 Task: Add an event with the title Third Lunch and Learn: Effective Time and Priority Management Techniques, date '2024/05/18', time 8:30 AM to 10:30 AMand add a description: Throughout the workshop, participants will engage in a series of activities, exercises, and practice sessions that focus on refining their presentation skills. These activities are designed to provide hands-on experience and valuable feedback to help participants improve their delivery style and create compelling presentations., put the event into Orange category, logged in from the account softage.8@softage.netand send the event invitation to softage.7@softage.net and softage.9@softage.net. Set a reminder for the event 12 hour before
Action: Mouse moved to (122, 174)
Screenshot: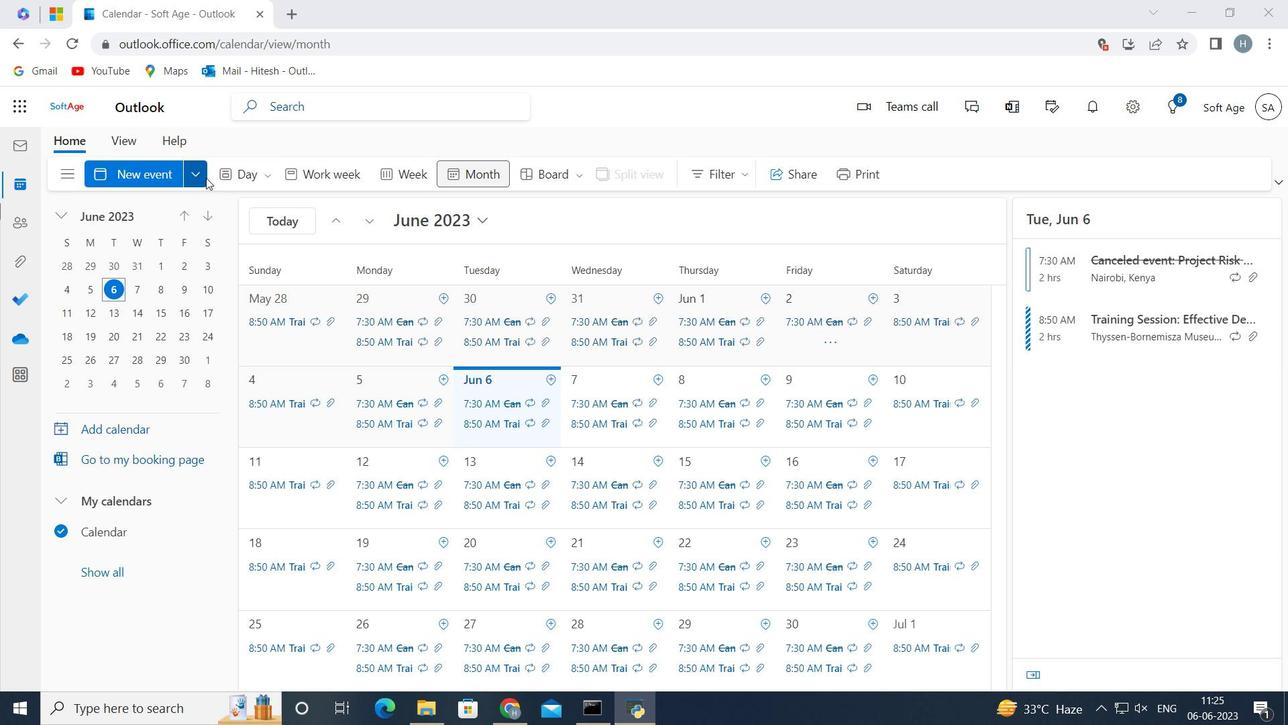 
Action: Mouse pressed left at (122, 174)
Screenshot: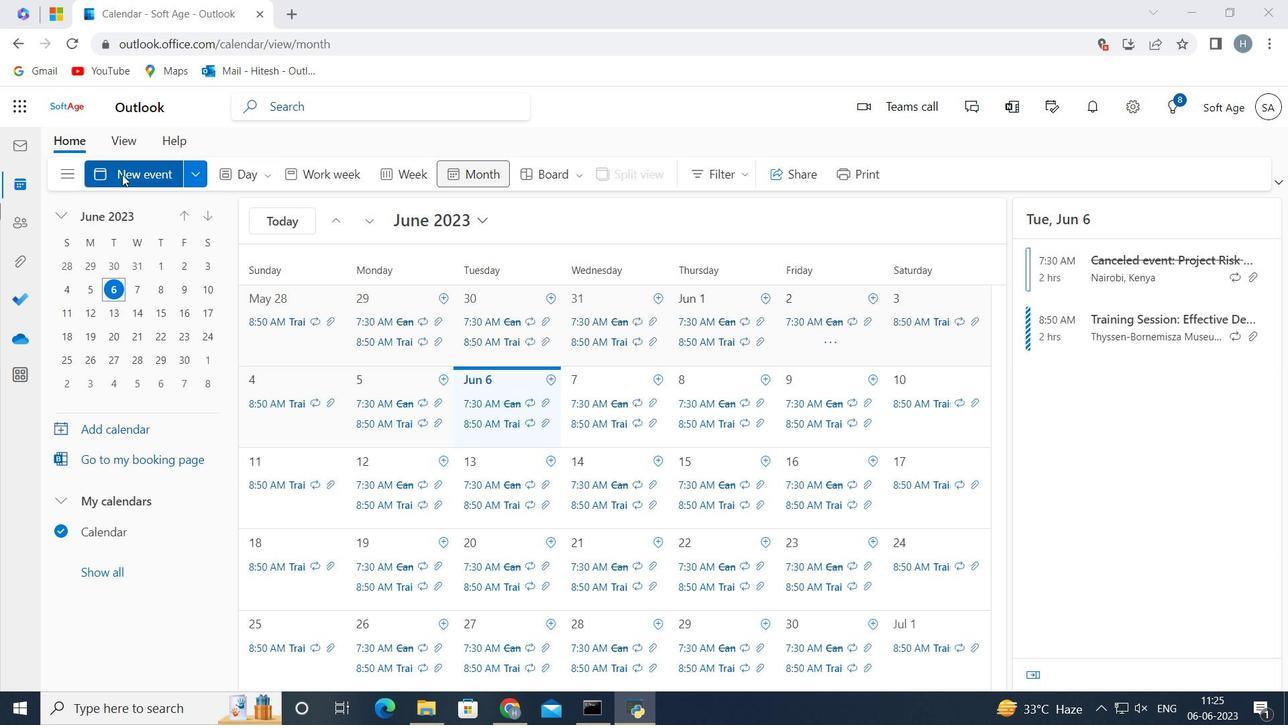 
Action: Mouse moved to (480, 280)
Screenshot: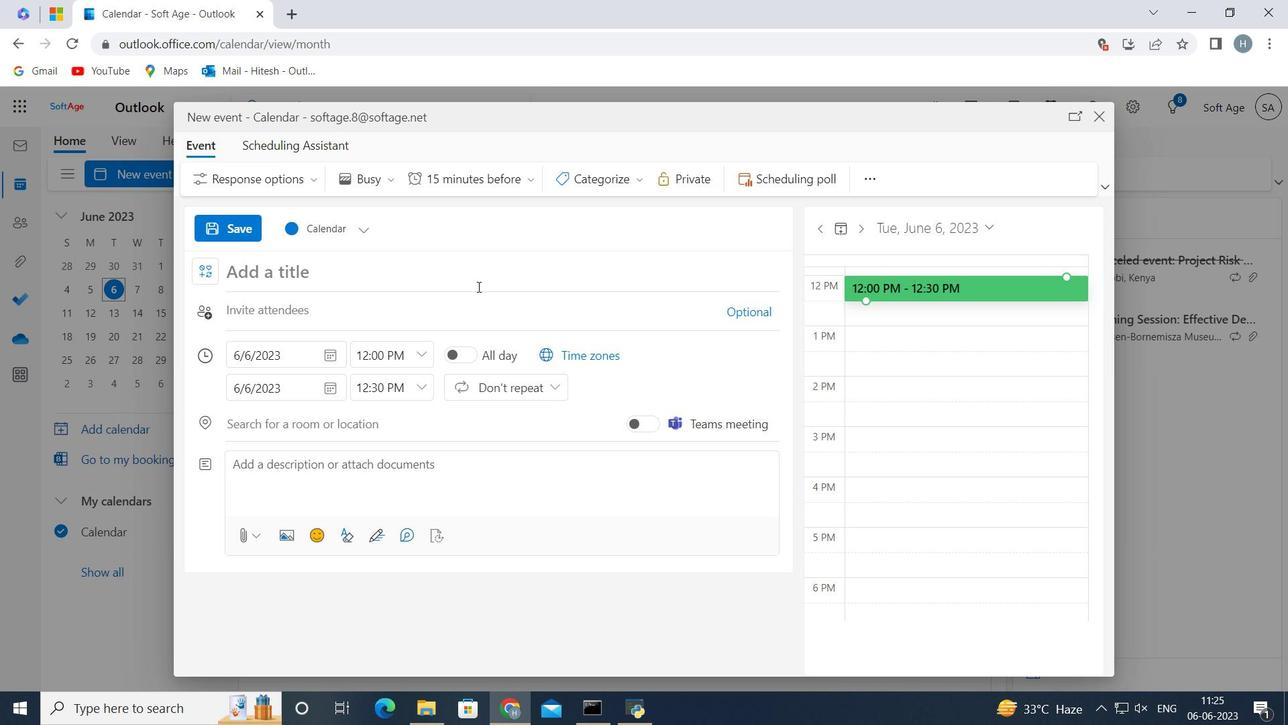 
Action: Mouse pressed left at (480, 280)
Screenshot: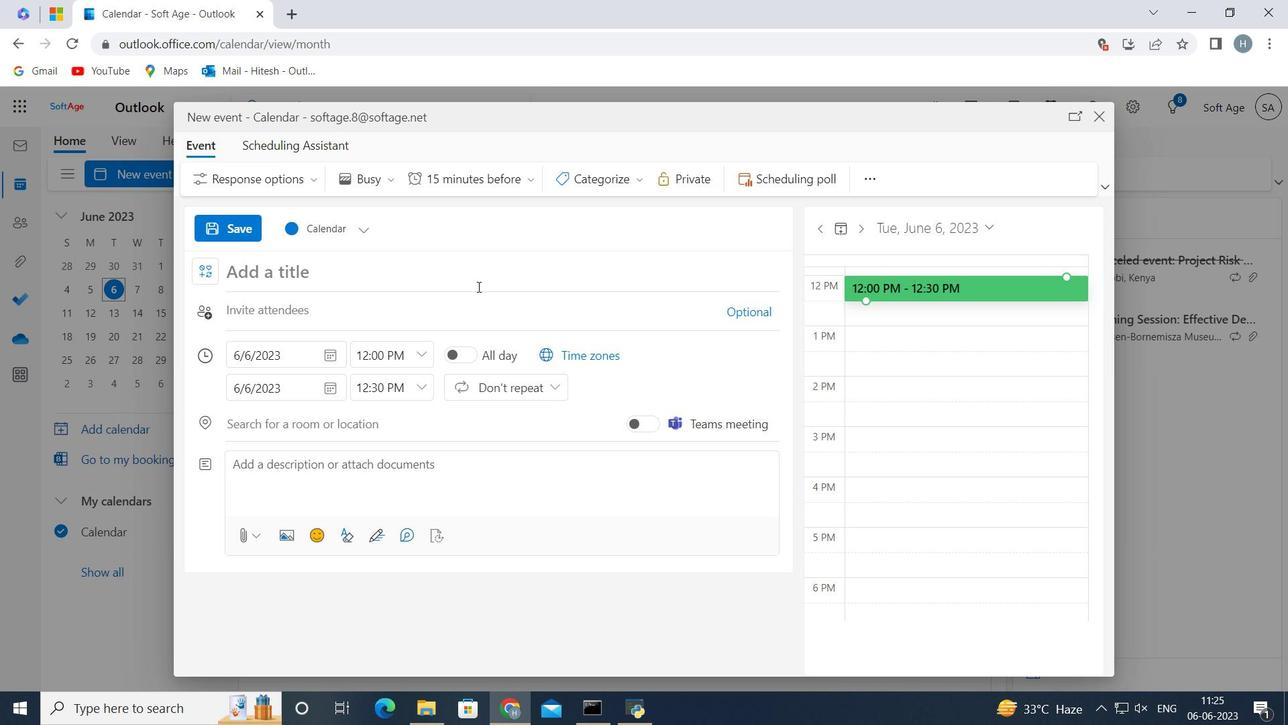 
Action: Key pressed <Key.shift>Third<Key.space><Key.shift>Lunch<Key.space>and<Key.space><Key.shift>Learn<Key.shift_r>:<Key.shift>Effective<Key.space><Key.shift>time<Key.backspace><Key.backspace><Key.backspace><Key.backspace><Key.shift><Key.shift>Time<Key.space>and<Key.space><Key.shift>Priority<Key.space><Key.shift>Managements<Key.backspace><Key.space><Key.space><Key.shift>Techniques<Key.space>
Screenshot: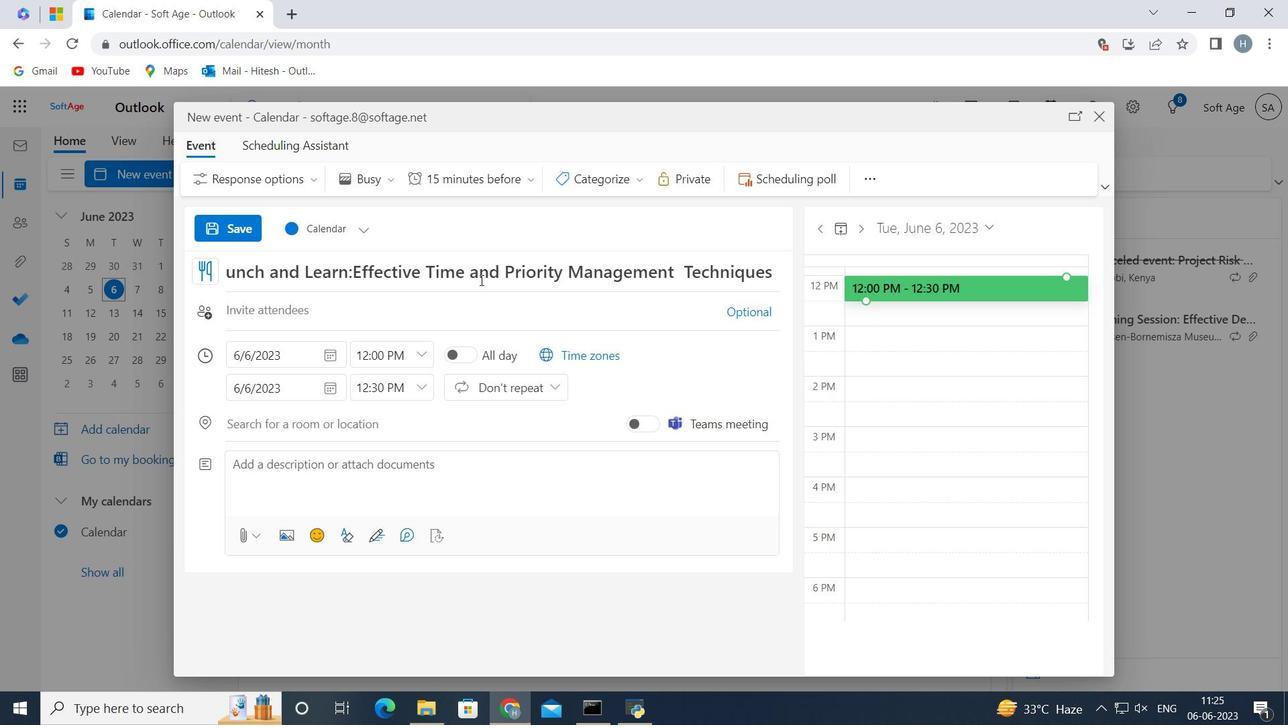 
Action: Mouse moved to (327, 350)
Screenshot: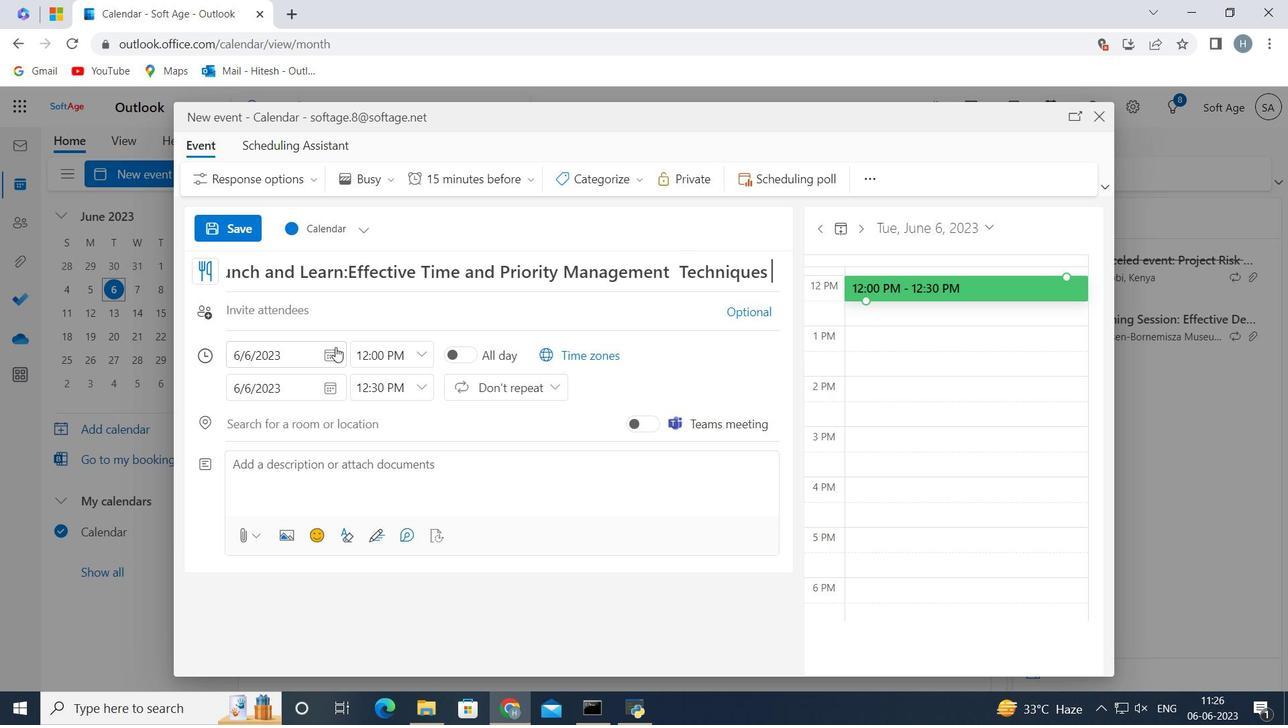 
Action: Mouse pressed left at (327, 350)
Screenshot: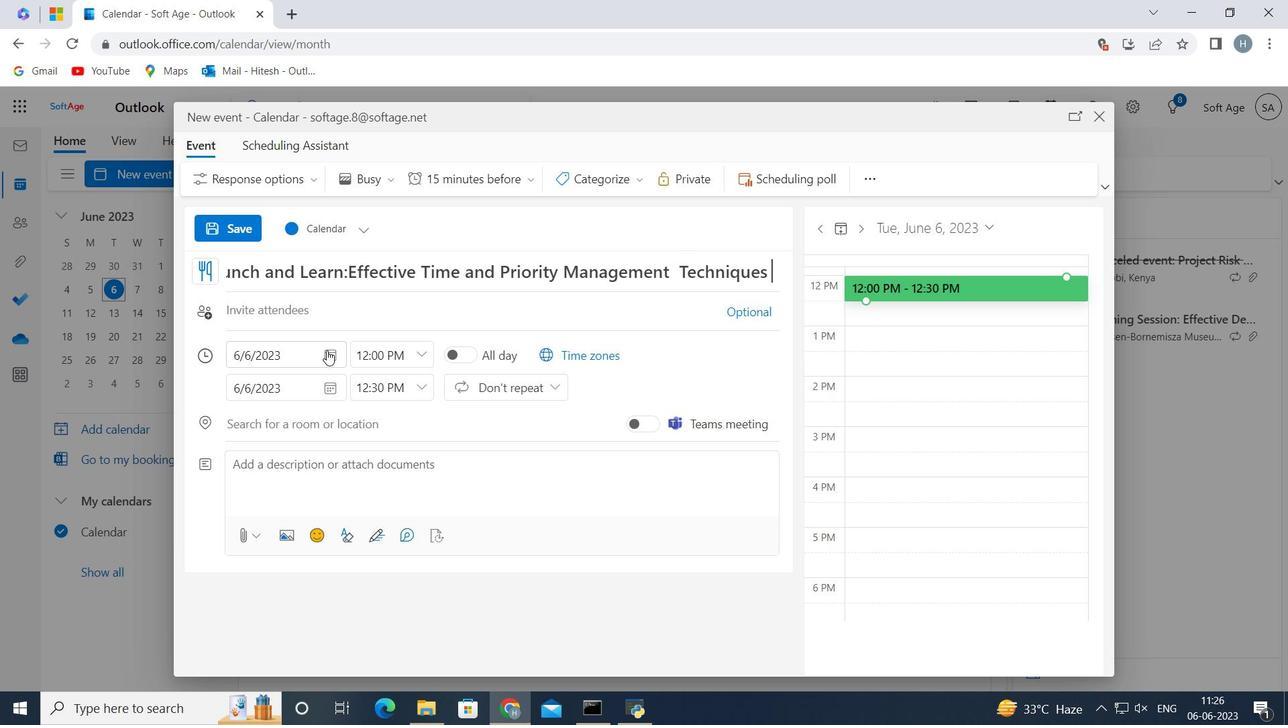 
Action: Mouse moved to (290, 387)
Screenshot: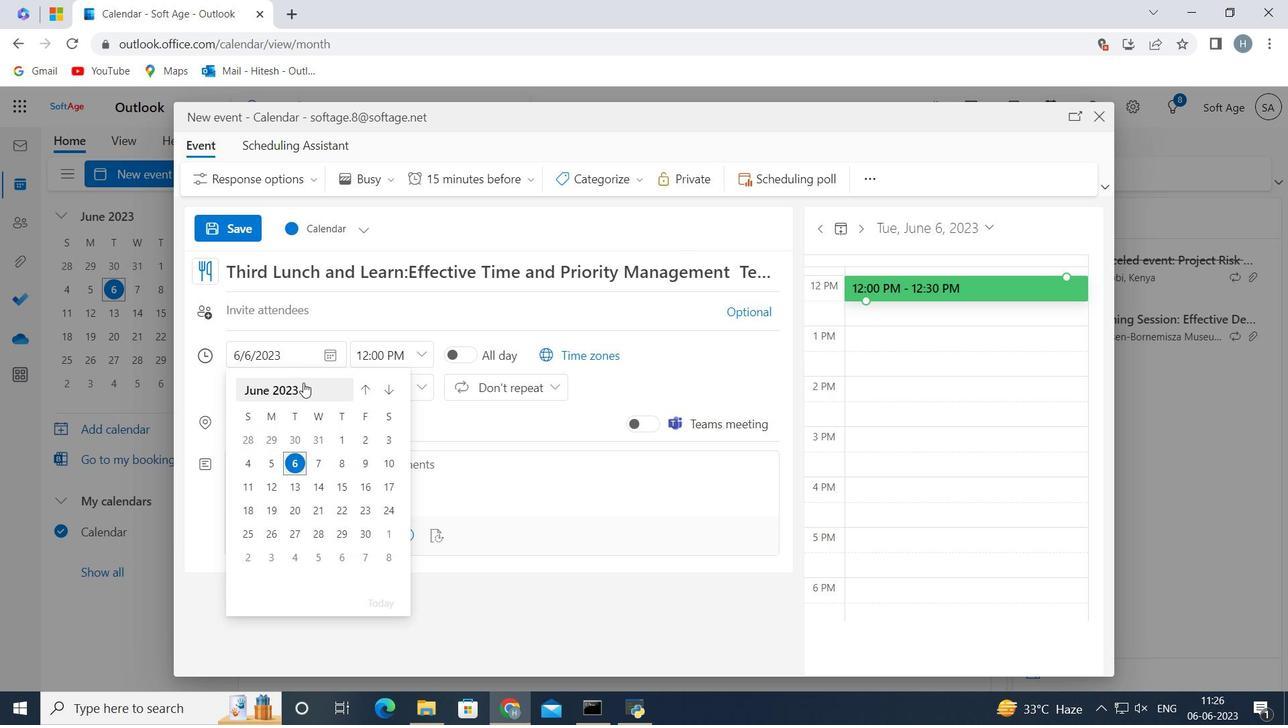 
Action: Mouse pressed left at (290, 387)
Screenshot: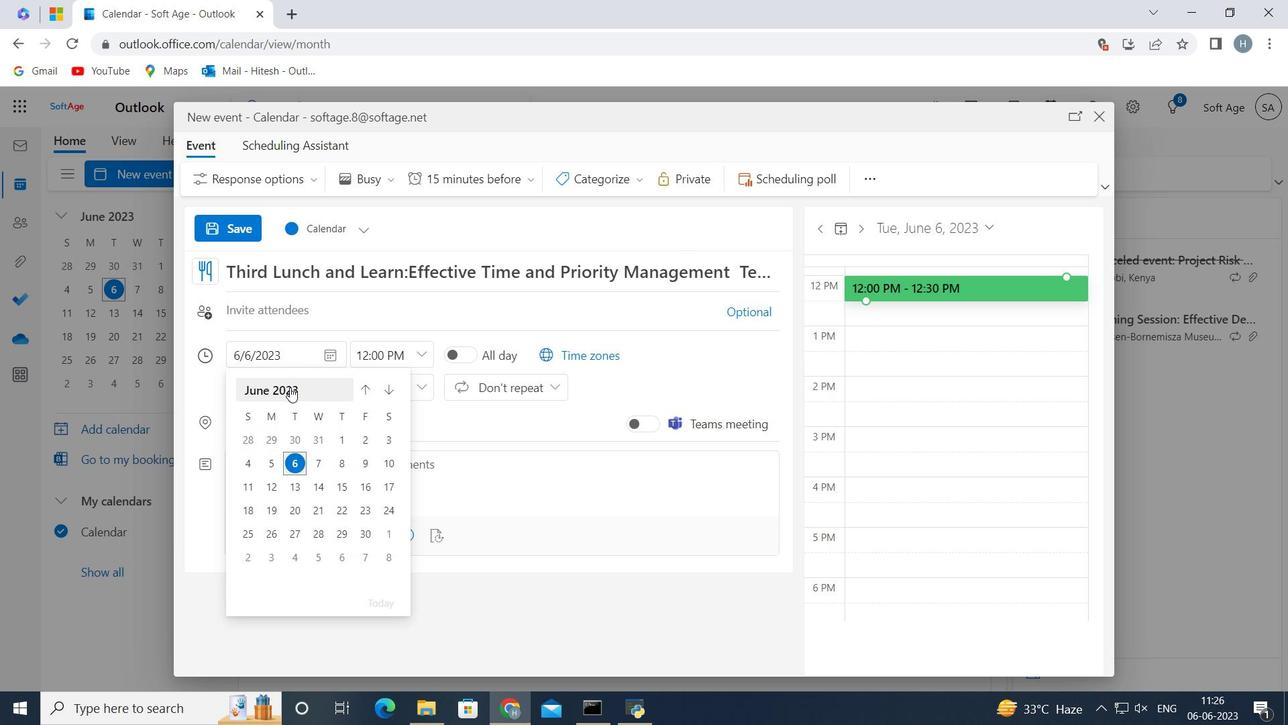
Action: Mouse pressed left at (290, 387)
Screenshot: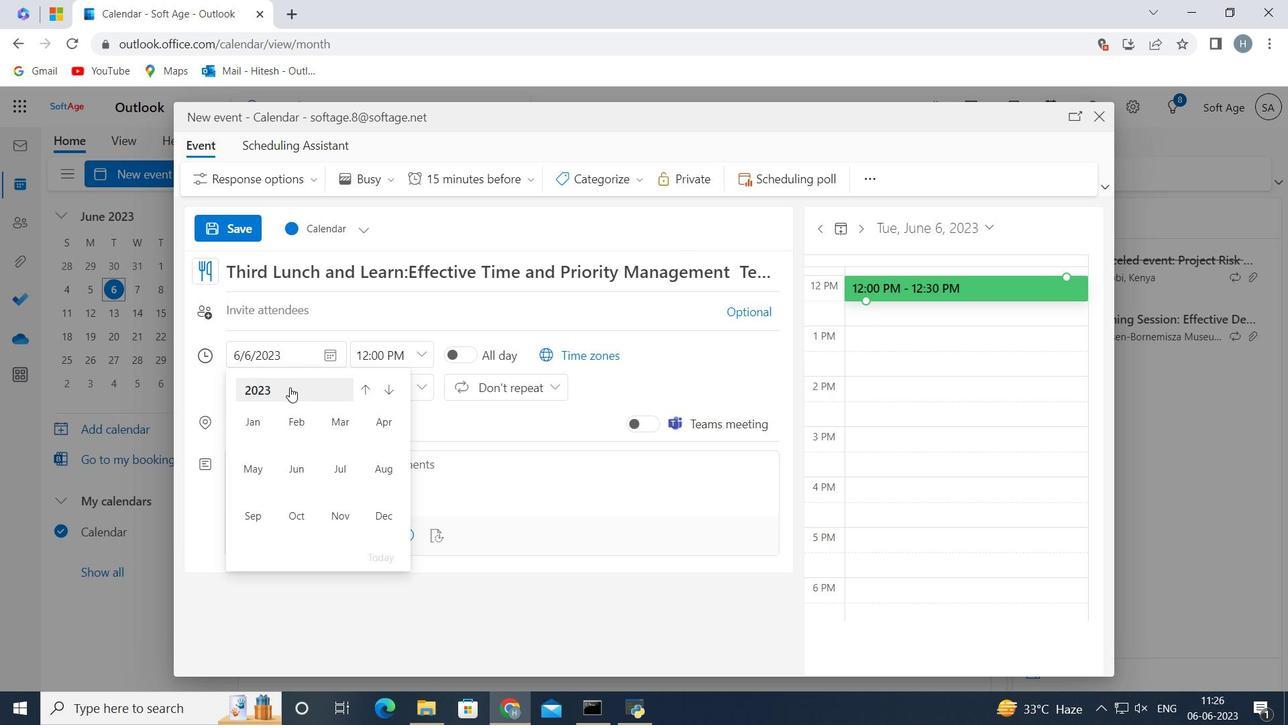 
Action: Mouse moved to (257, 461)
Screenshot: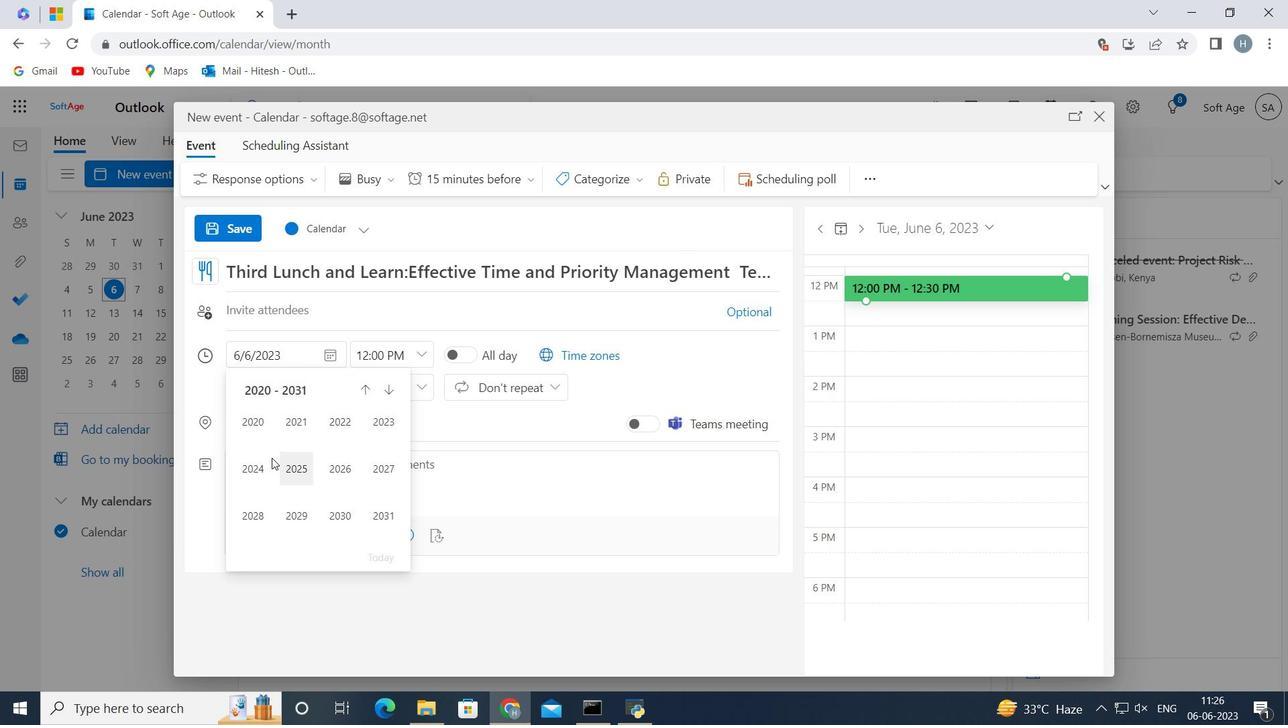 
Action: Mouse pressed left at (257, 461)
Screenshot: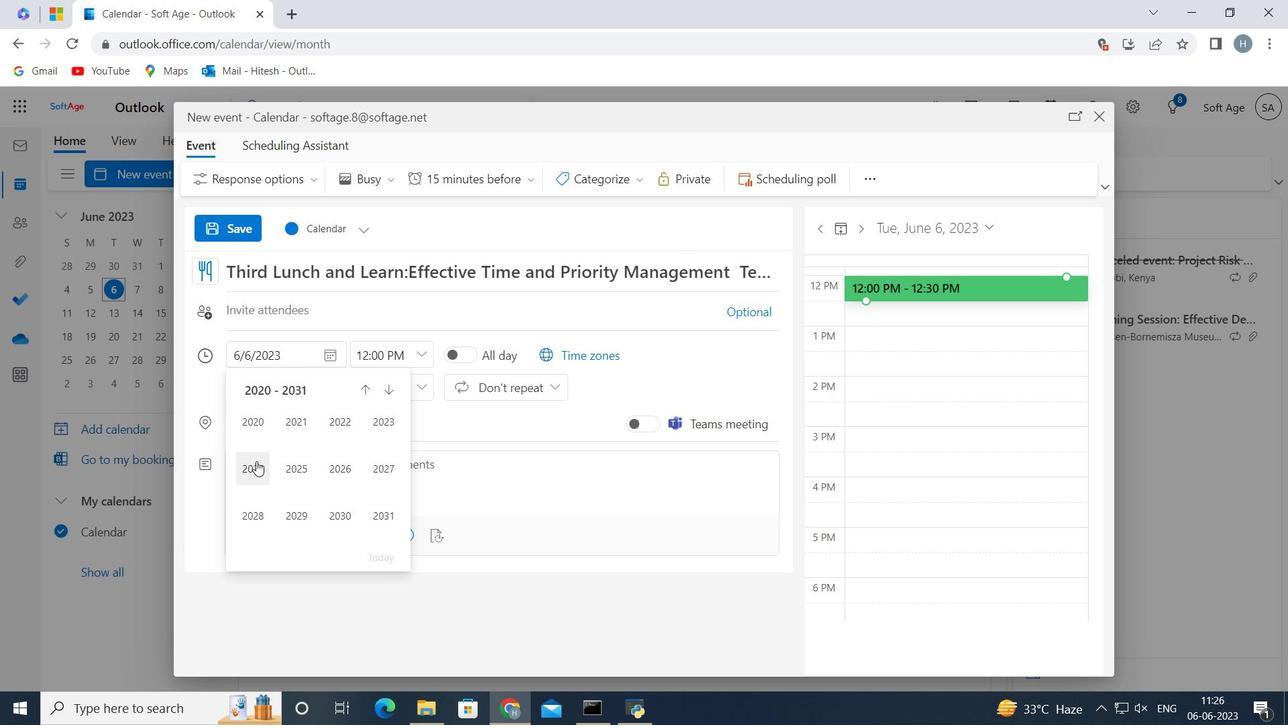 
Action: Mouse moved to (249, 469)
Screenshot: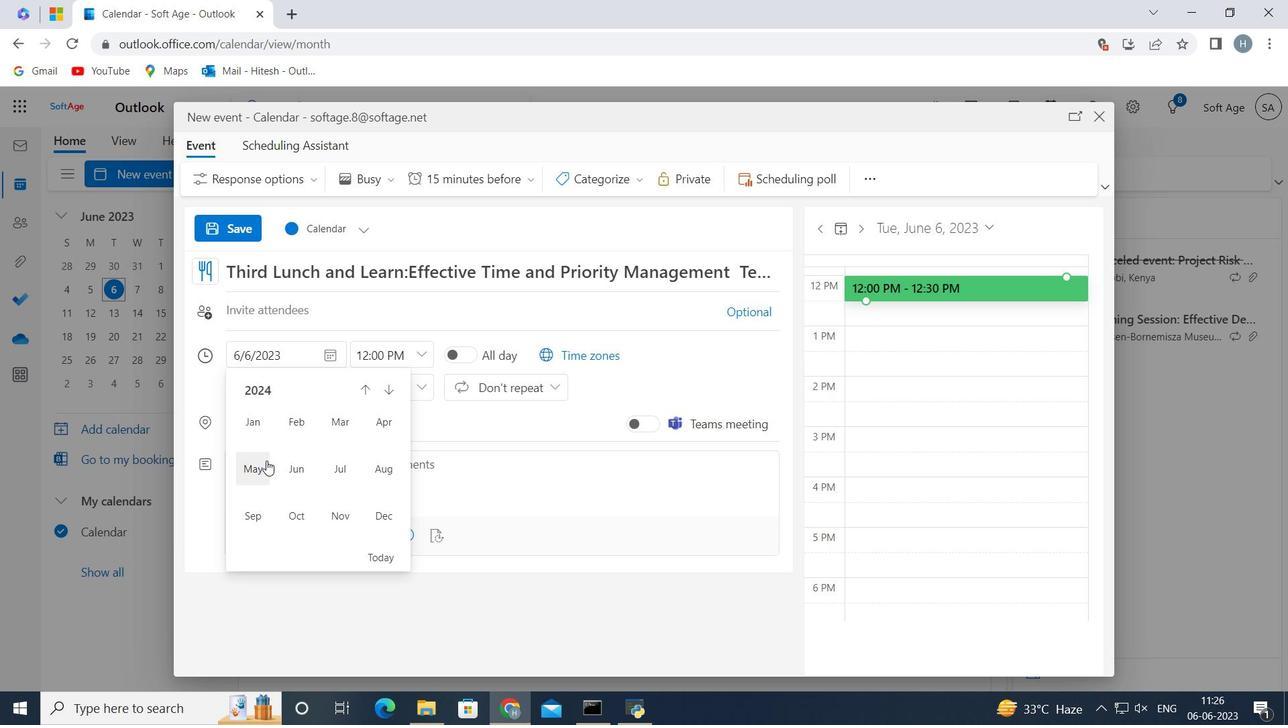 
Action: Mouse pressed left at (249, 469)
Screenshot: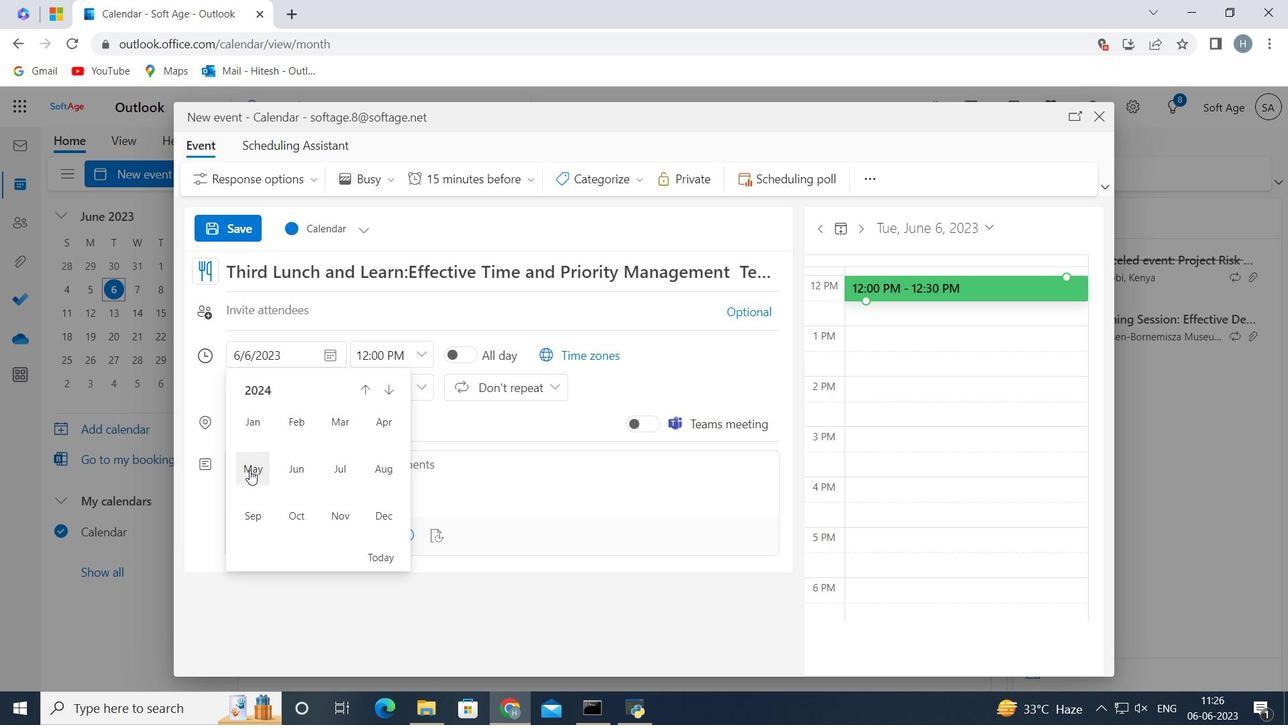
Action: Mouse moved to (396, 488)
Screenshot: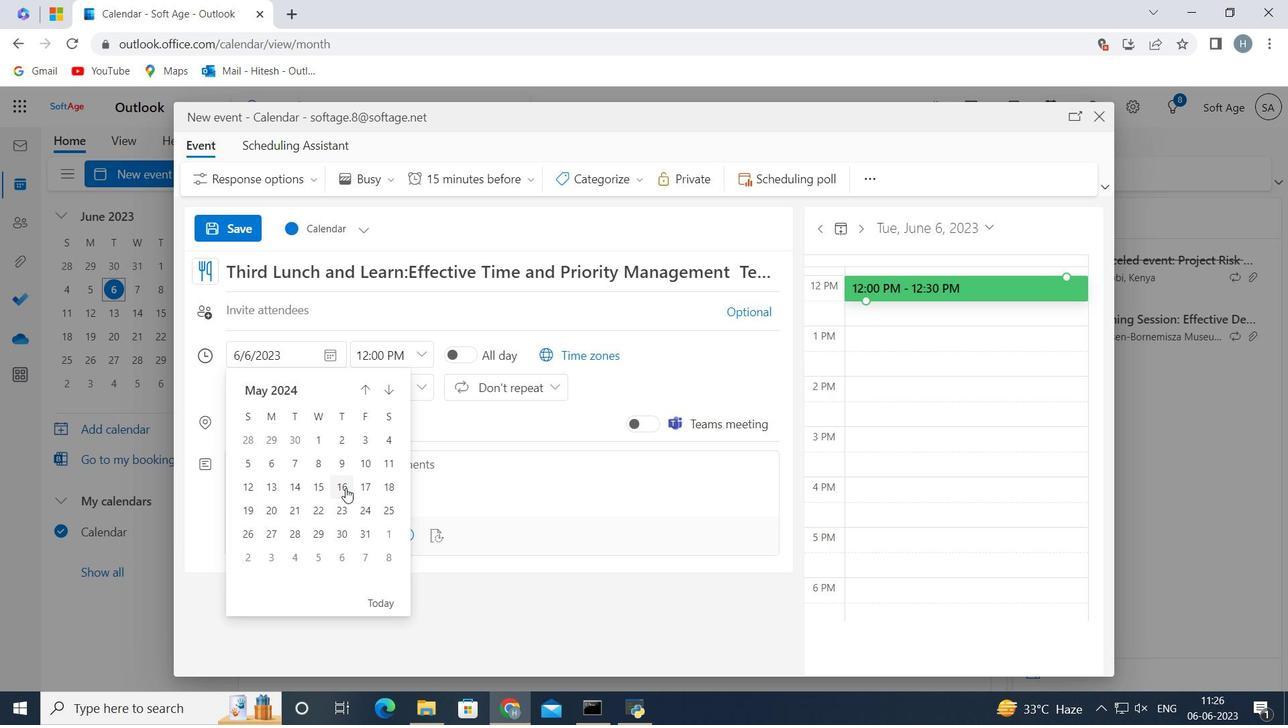 
Action: Mouse pressed left at (396, 488)
Screenshot: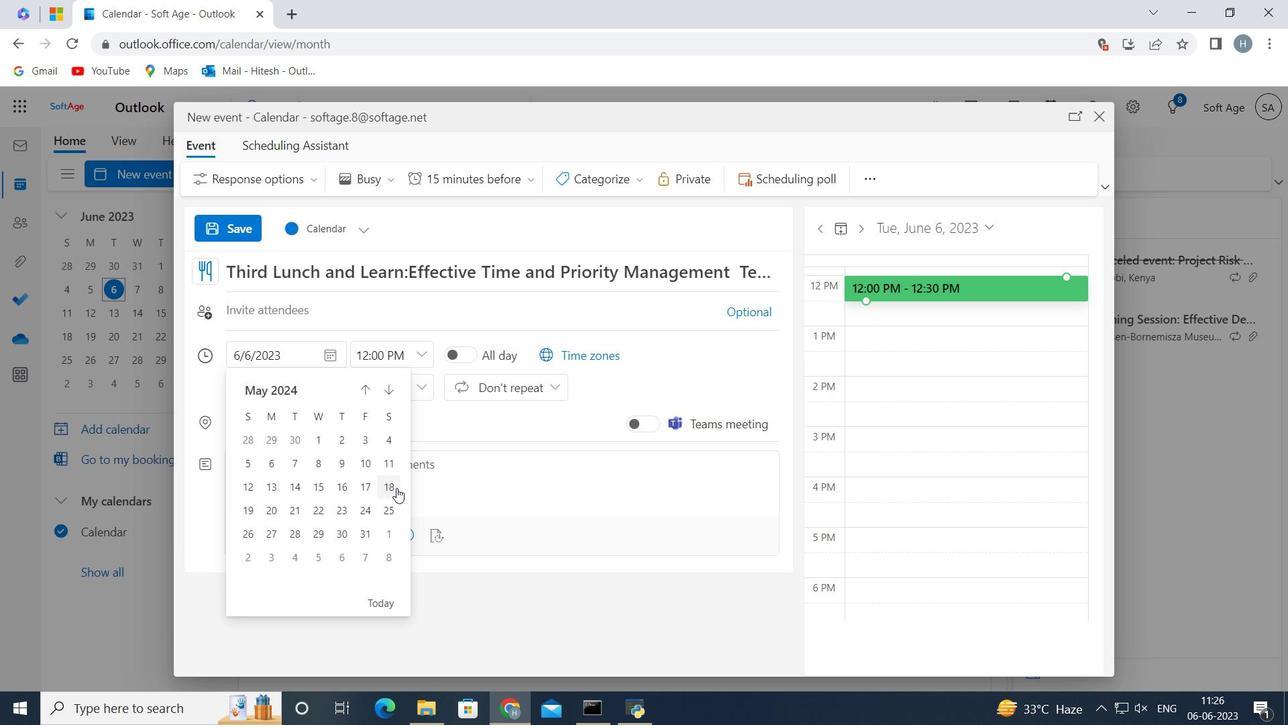 
Action: Mouse moved to (422, 353)
Screenshot: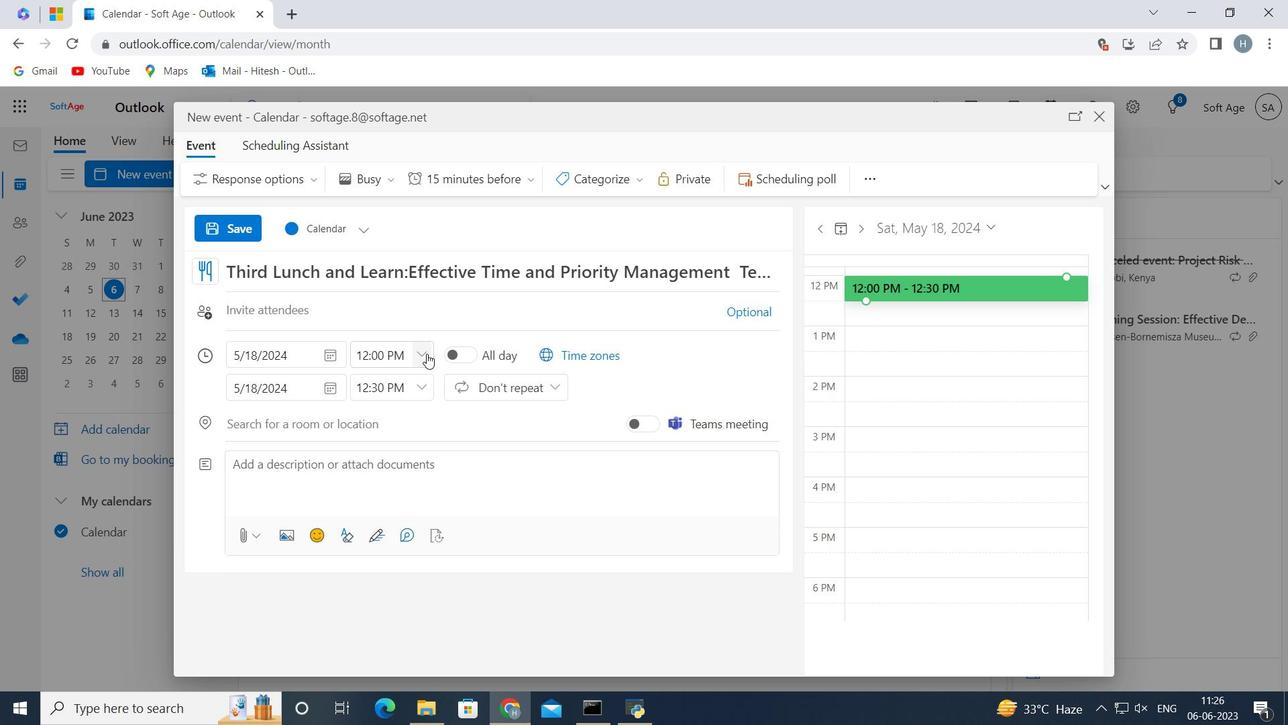 
Action: Mouse pressed left at (422, 353)
Screenshot: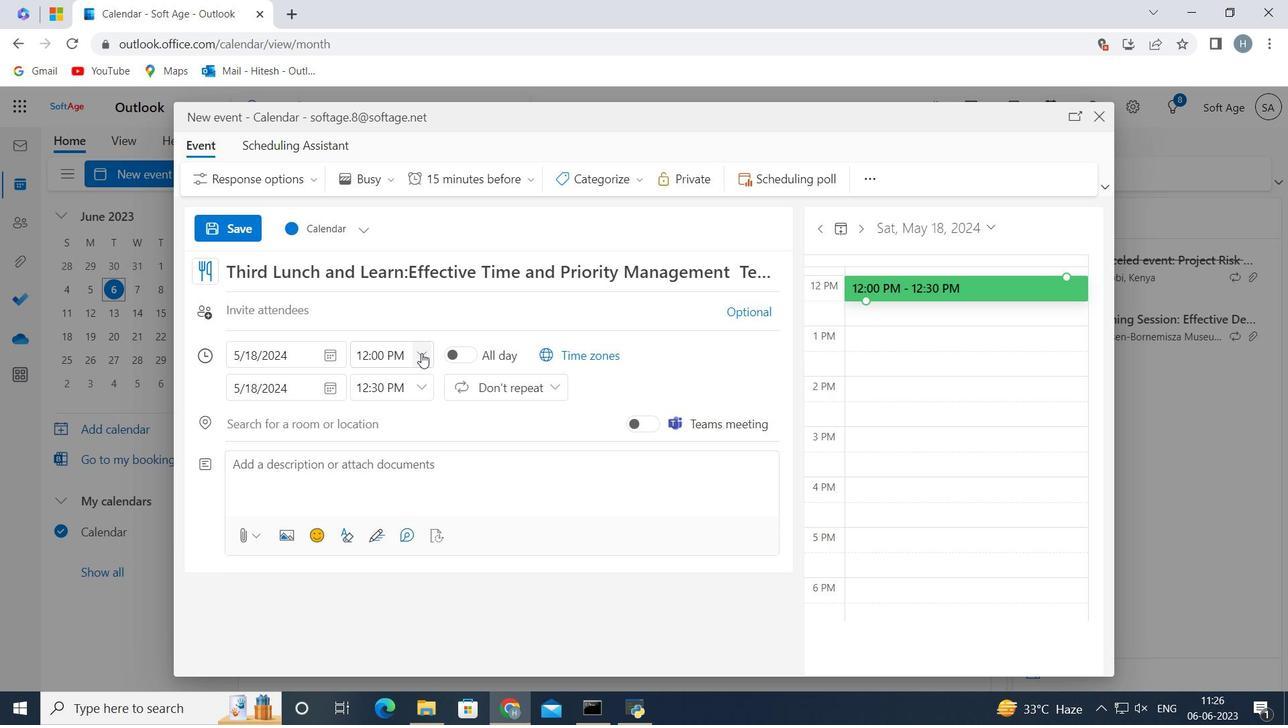 
Action: Mouse moved to (361, 432)
Screenshot: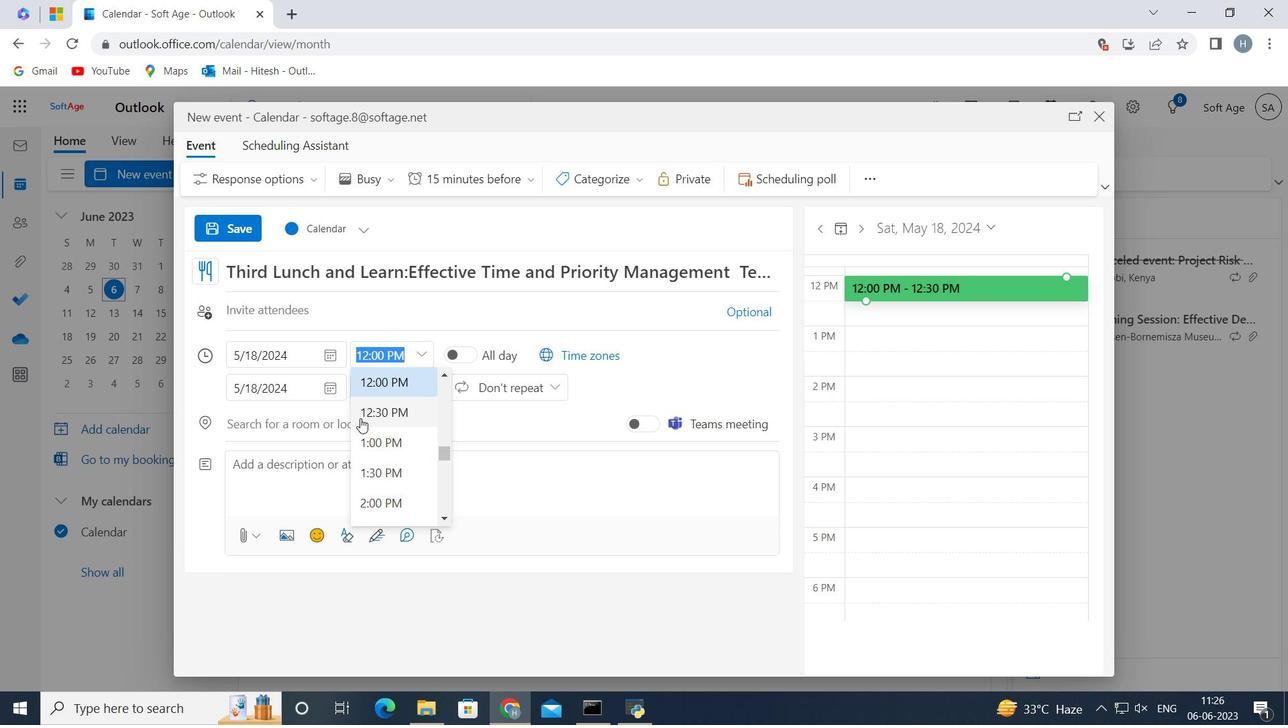 
Action: Mouse scrolled (361, 433) with delta (0, 0)
Screenshot: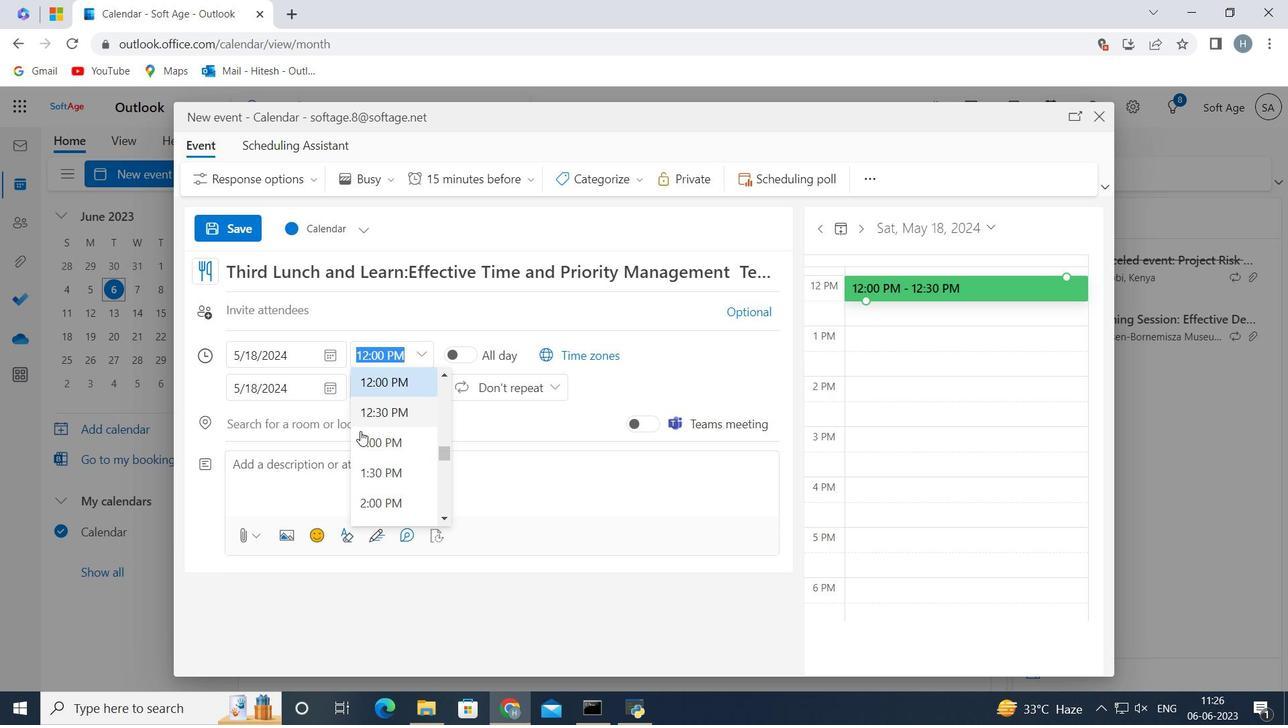 
Action: Mouse moved to (414, 434)
Screenshot: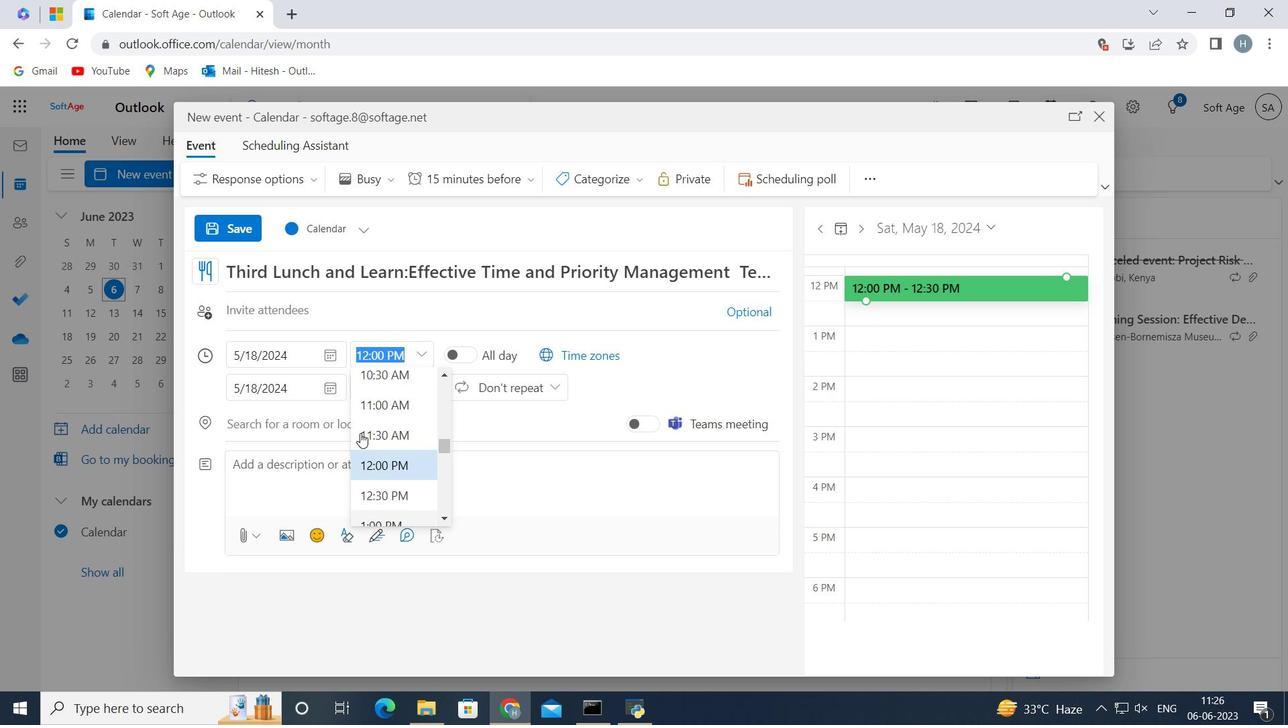 
Action: Mouse scrolled (414, 435) with delta (0, 0)
Screenshot: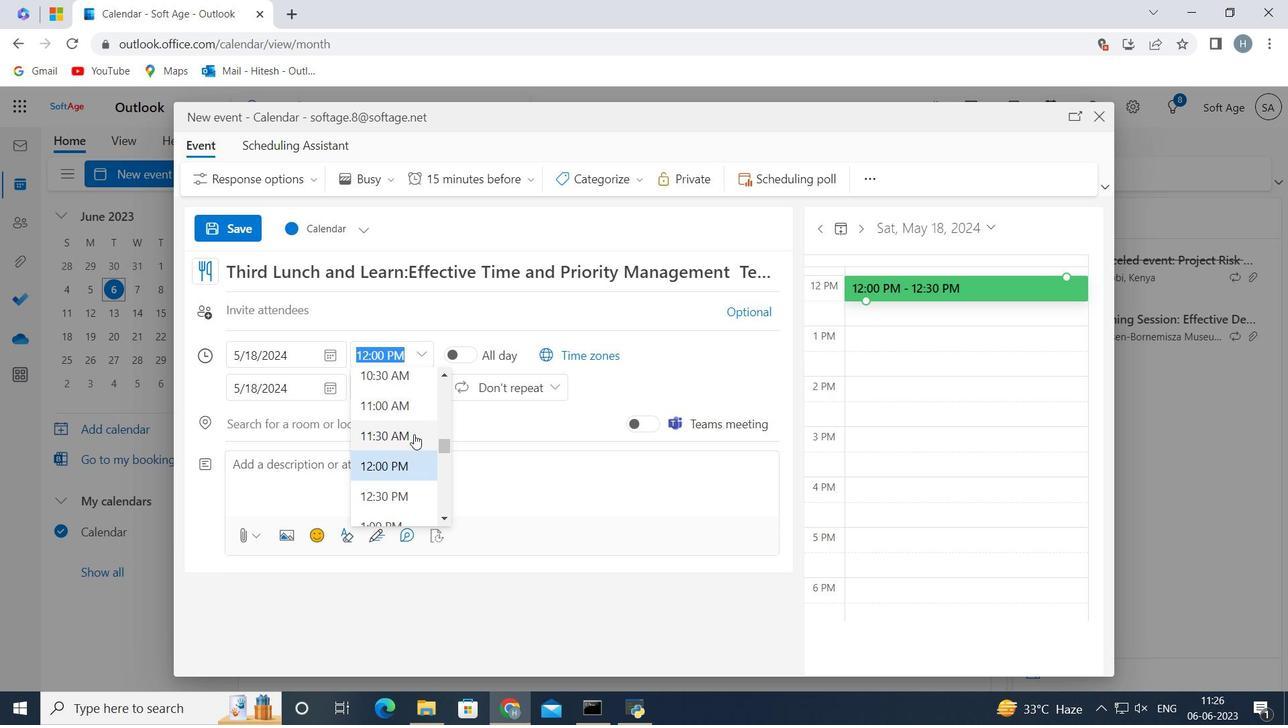 
Action: Mouse scrolled (414, 435) with delta (0, 0)
Screenshot: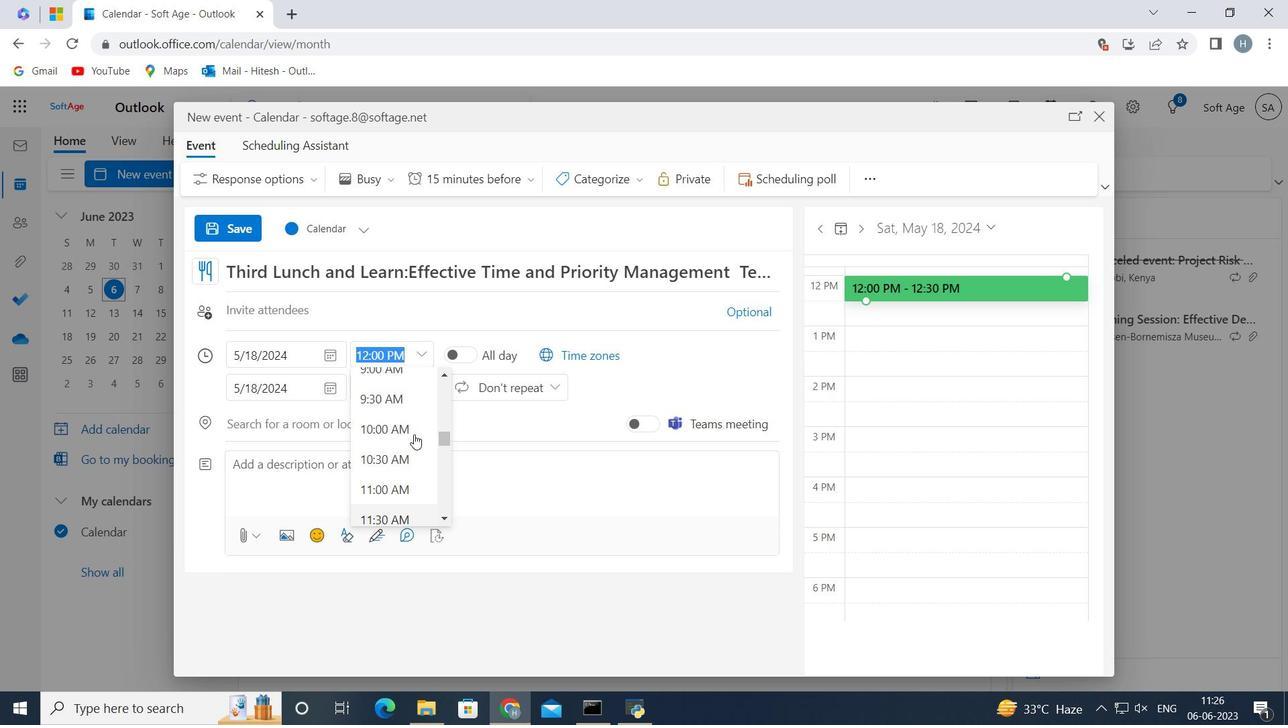 
Action: Mouse moved to (381, 424)
Screenshot: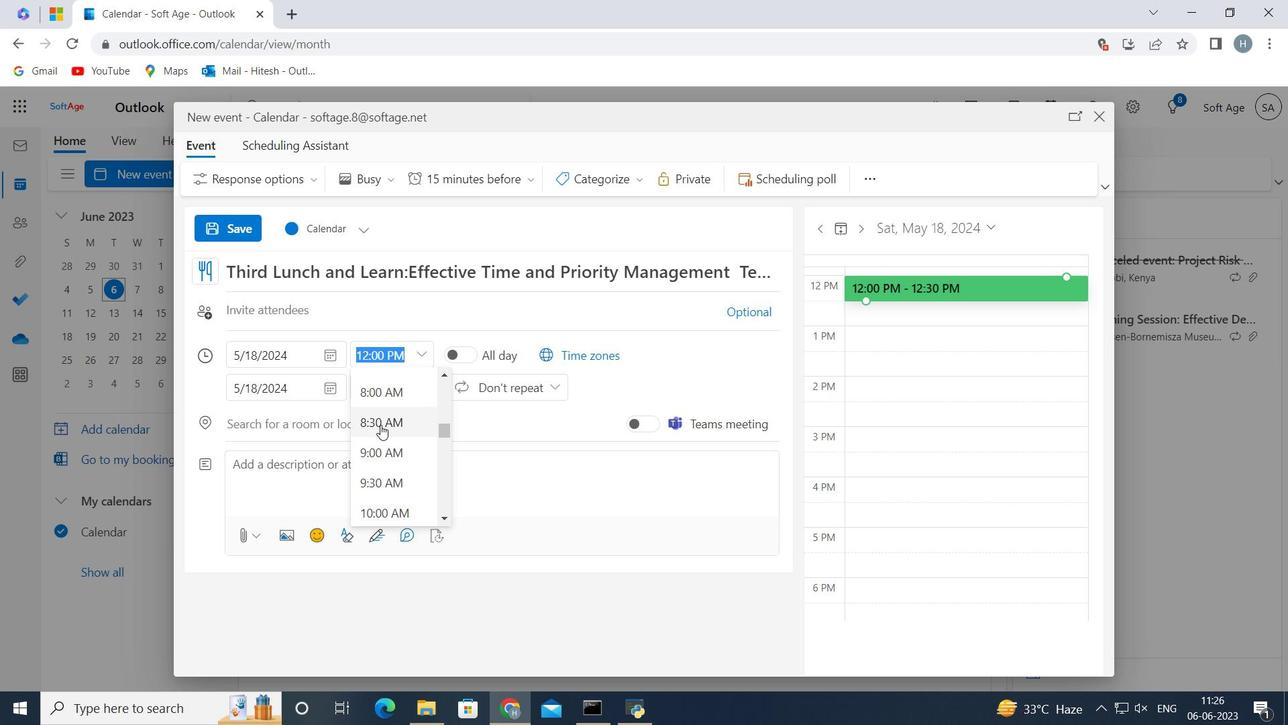 
Action: Mouse pressed left at (381, 424)
Screenshot: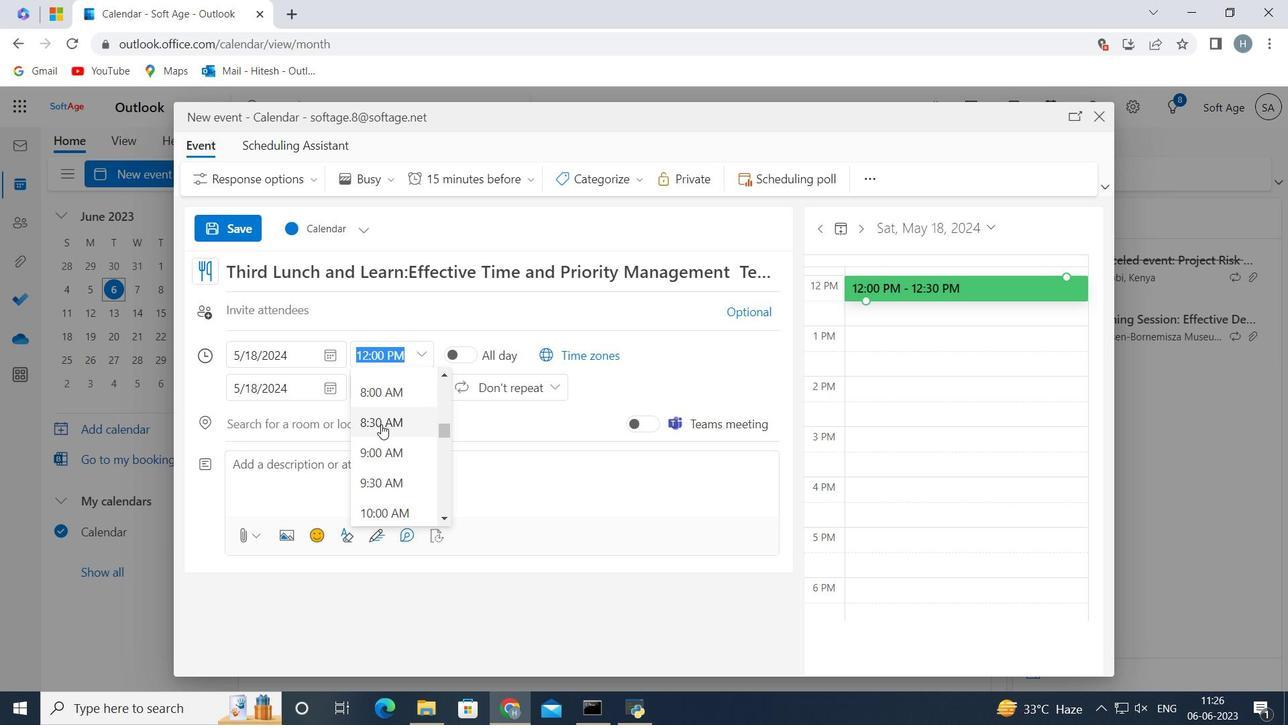
Action: Mouse moved to (414, 386)
Screenshot: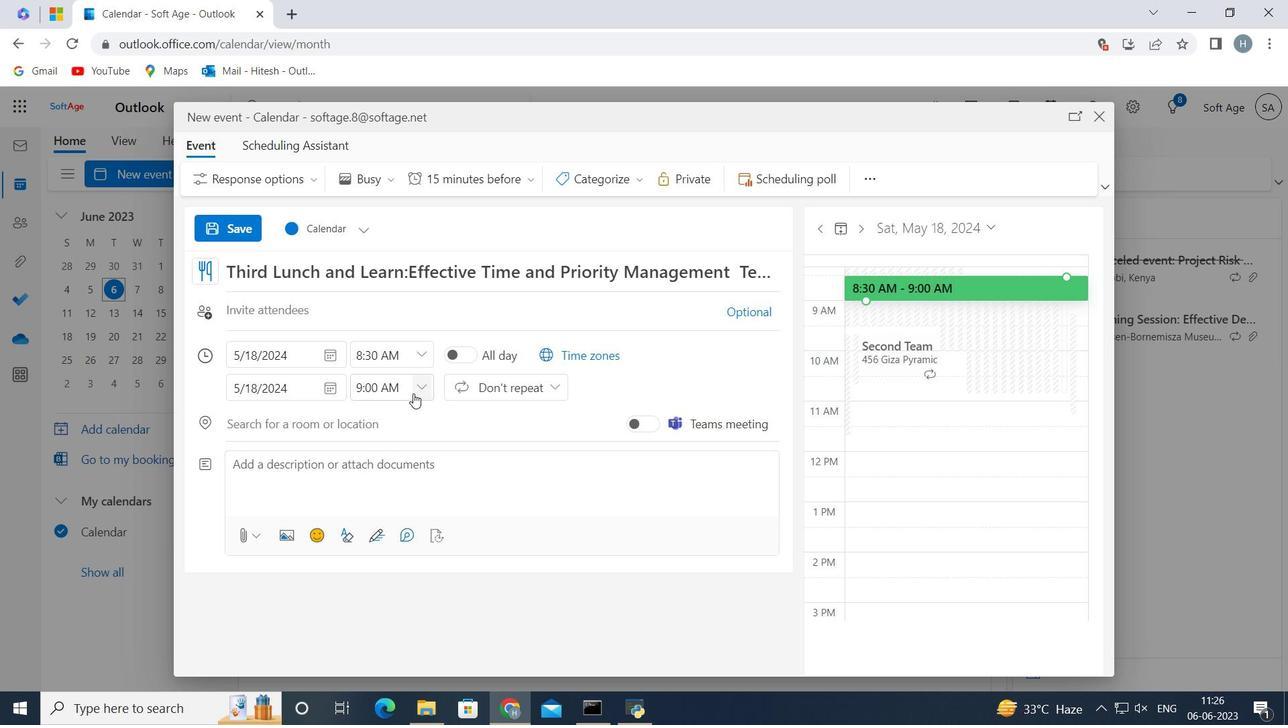 
Action: Mouse pressed left at (414, 386)
Screenshot: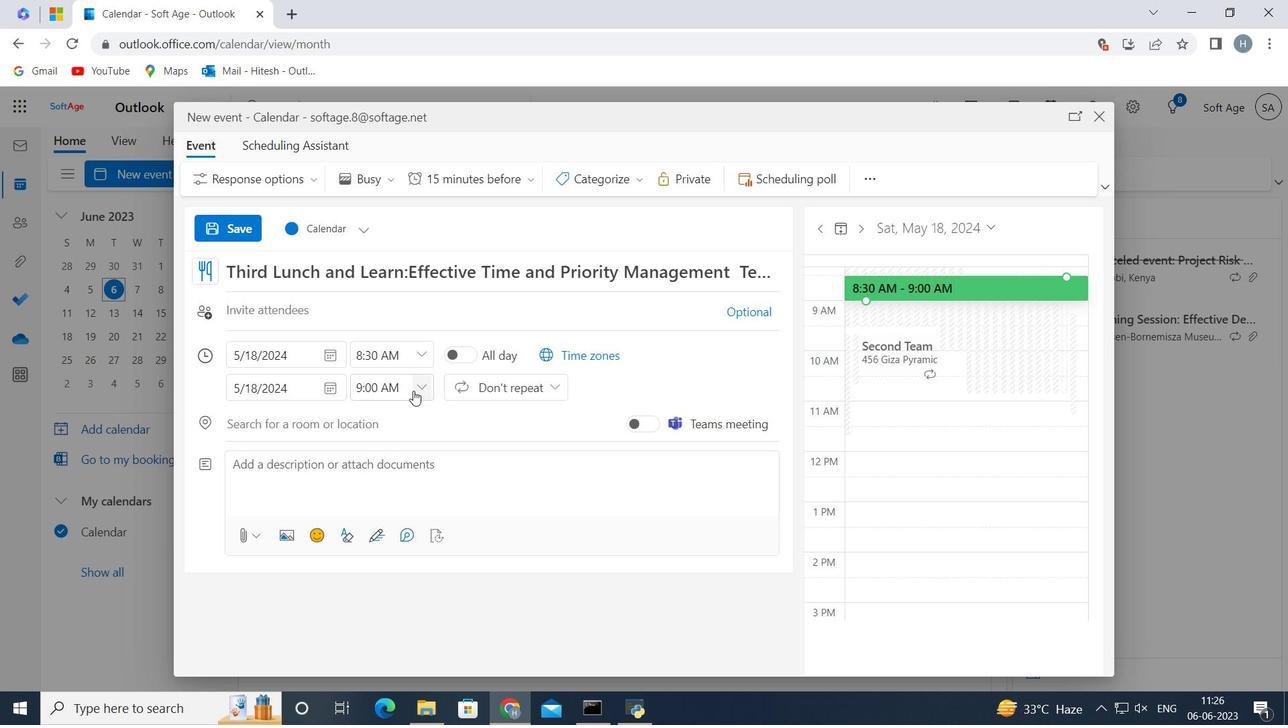 
Action: Mouse moved to (405, 496)
Screenshot: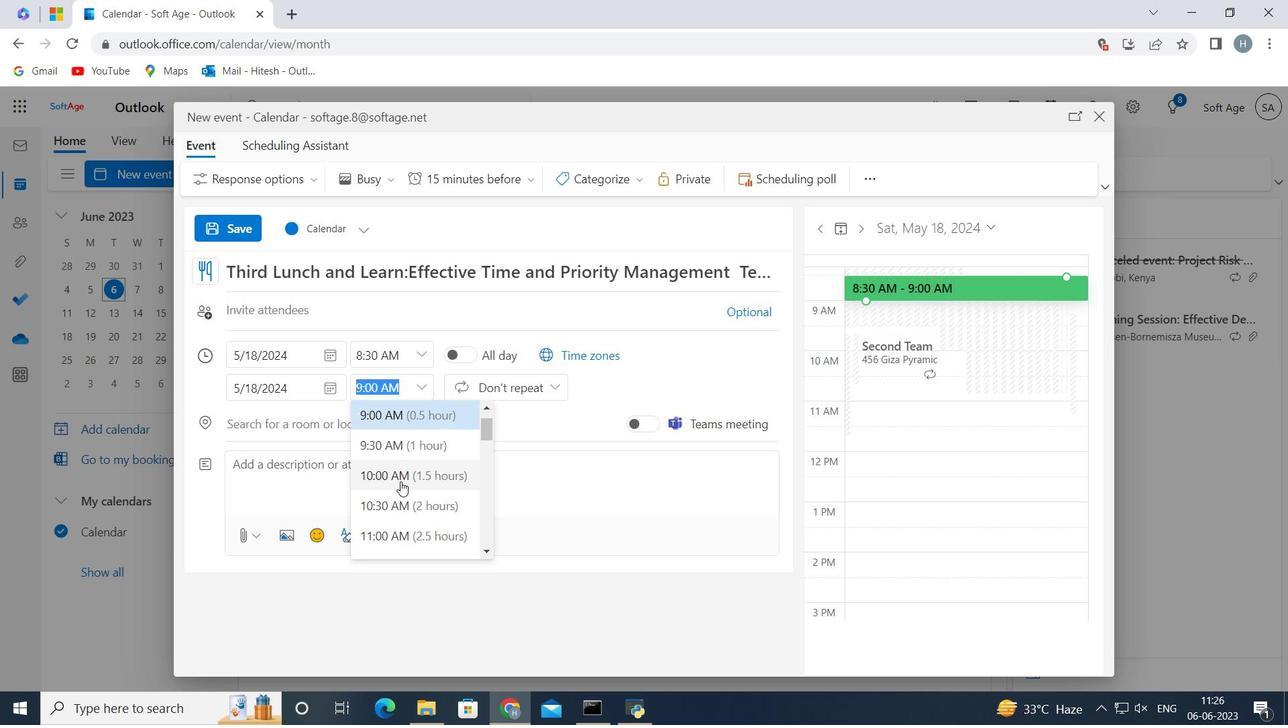 
Action: Mouse pressed left at (405, 496)
Screenshot: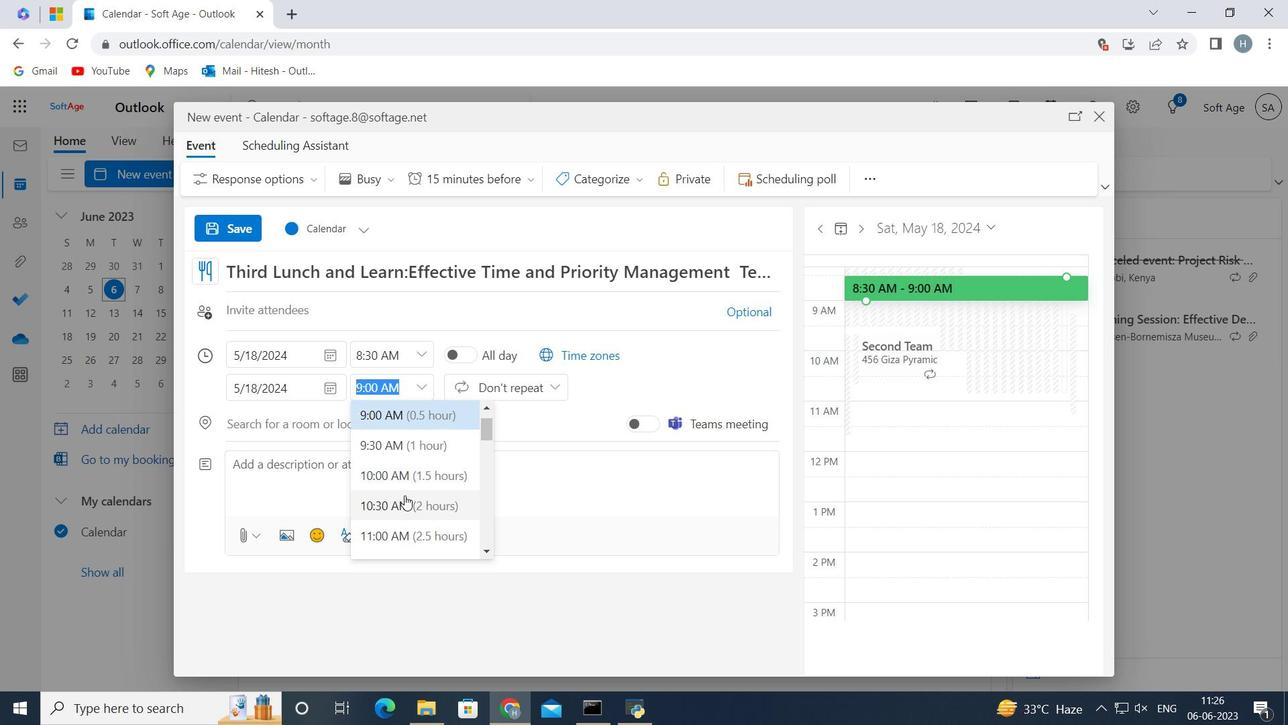 
Action: Mouse moved to (402, 491)
Screenshot: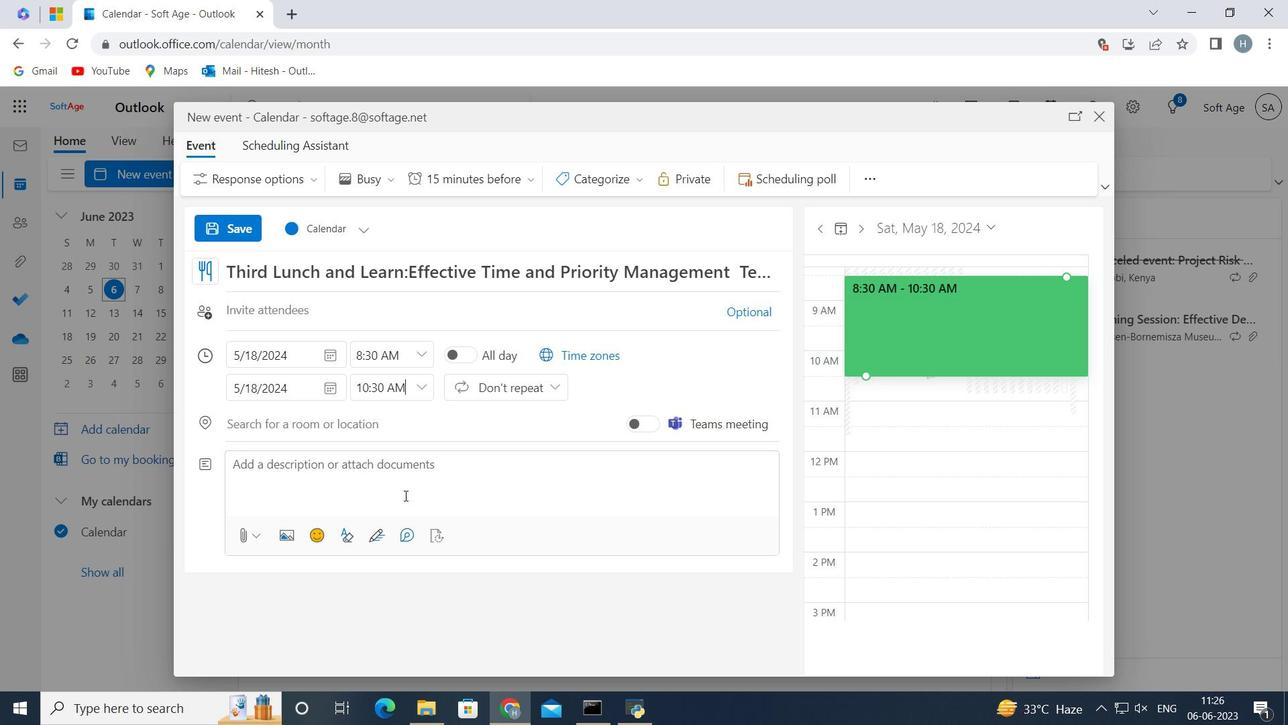 
Action: Mouse pressed left at (402, 491)
Screenshot: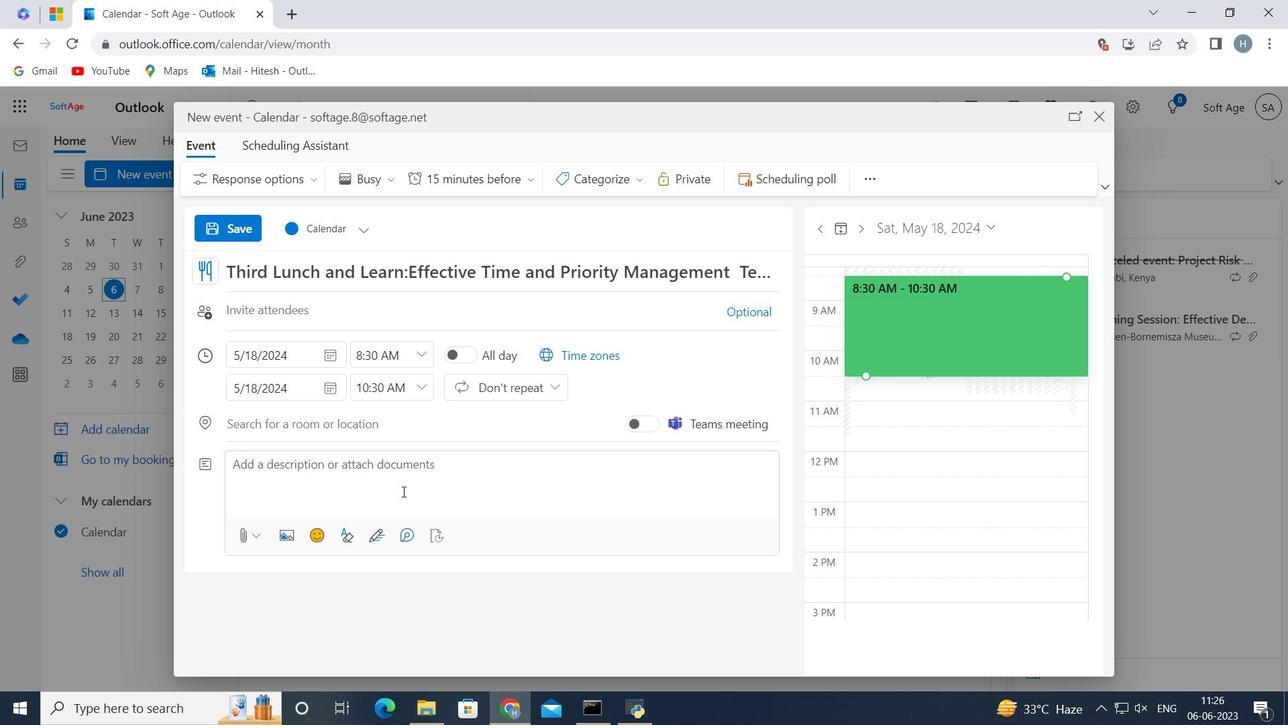 
Action: Key pressed <Key.shift>Throughout<Key.space>the<Key.space>workshop,<Key.space>participants<Key.space>will<Key.space>engage<Key.space>in<Key.space>a<Key.space>series<Key.space>of<Key.space>activities,<Key.space>exercises,<Key.space>and<Key.space>practice<Key.space>sessions<Key.space>that<Key.space>focus<Key.space>on<Key.space>refining<Key.space>their<Key.space>presentation<Key.space>skills.<Key.space><Key.shift>These<Key.space>activities<Key.space>are<Key.space>designed<Key.space>to<Key.space>provide<Key.space>hands-on<Key.space>exer<Key.backspace><Key.backspace><Key.backspace>xperience<Key.space>and<Key.space>valuable<Key.space>feedback<Key.space>to<Key.space>help<Key.space>participants<Key.space>improve<Key.space>their<Key.space>delivery<Key.space>style<Key.space>and<Key.space>create<Key.space>compelling<Key.space>presentations/<Key.backspace>.<Key.space>
Screenshot: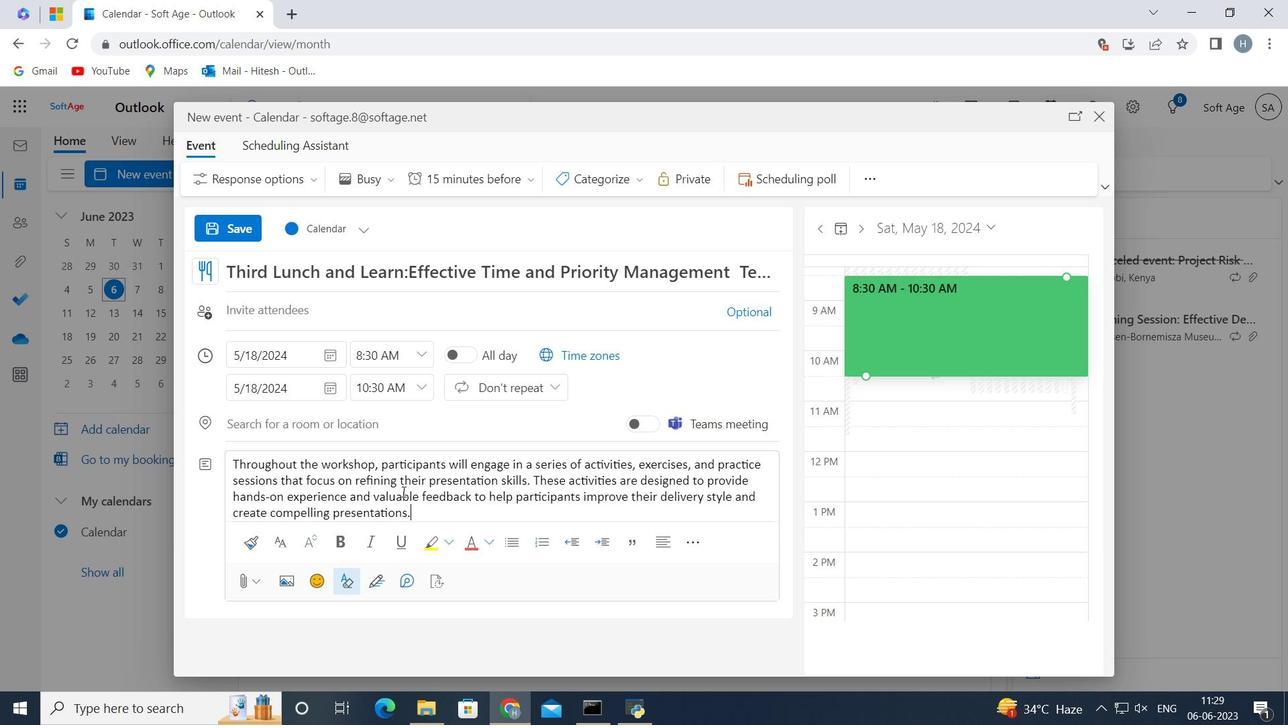 
Action: Mouse moved to (622, 181)
Screenshot: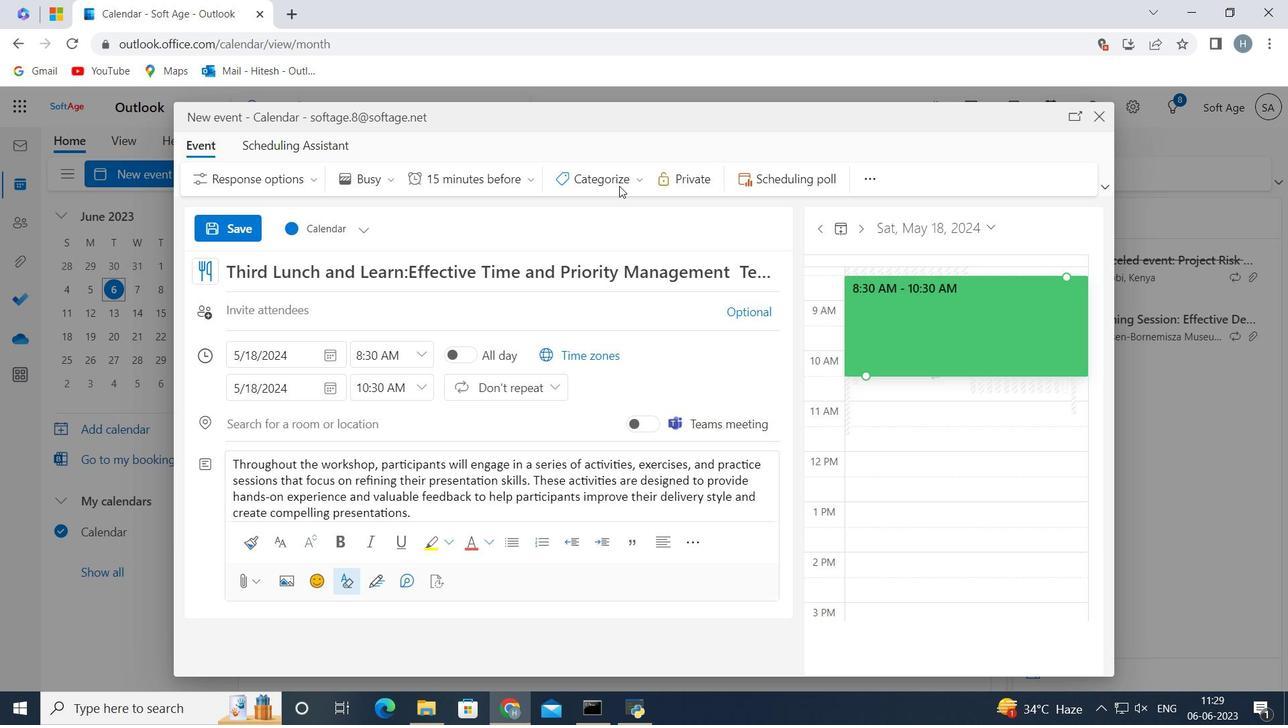 
Action: Mouse pressed left at (622, 181)
Screenshot: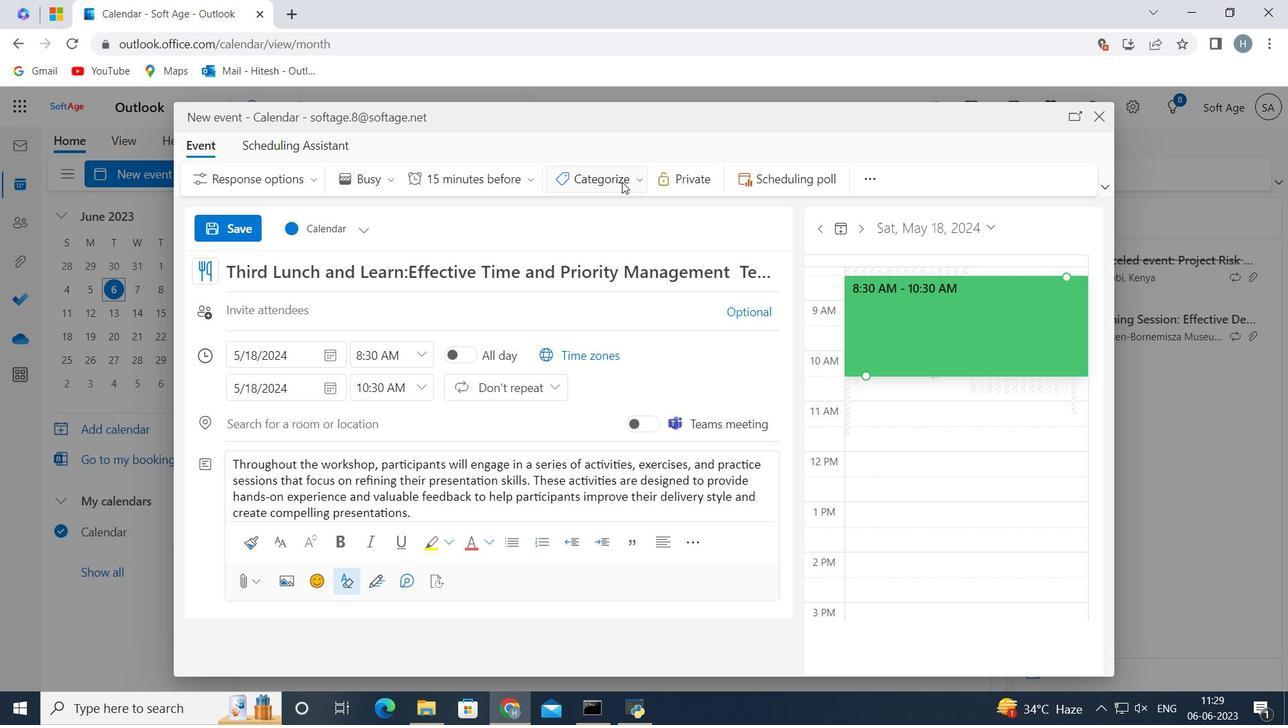 
Action: Mouse moved to (608, 268)
Screenshot: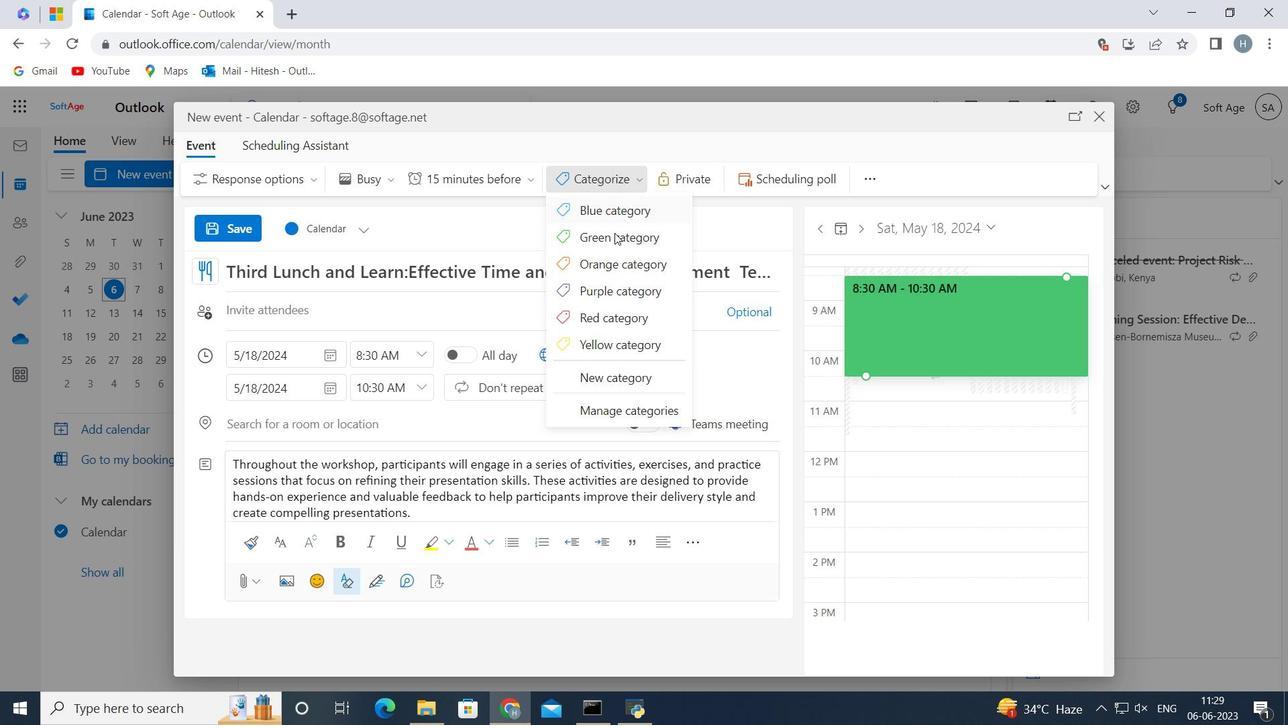 
Action: Mouse pressed left at (608, 268)
Screenshot: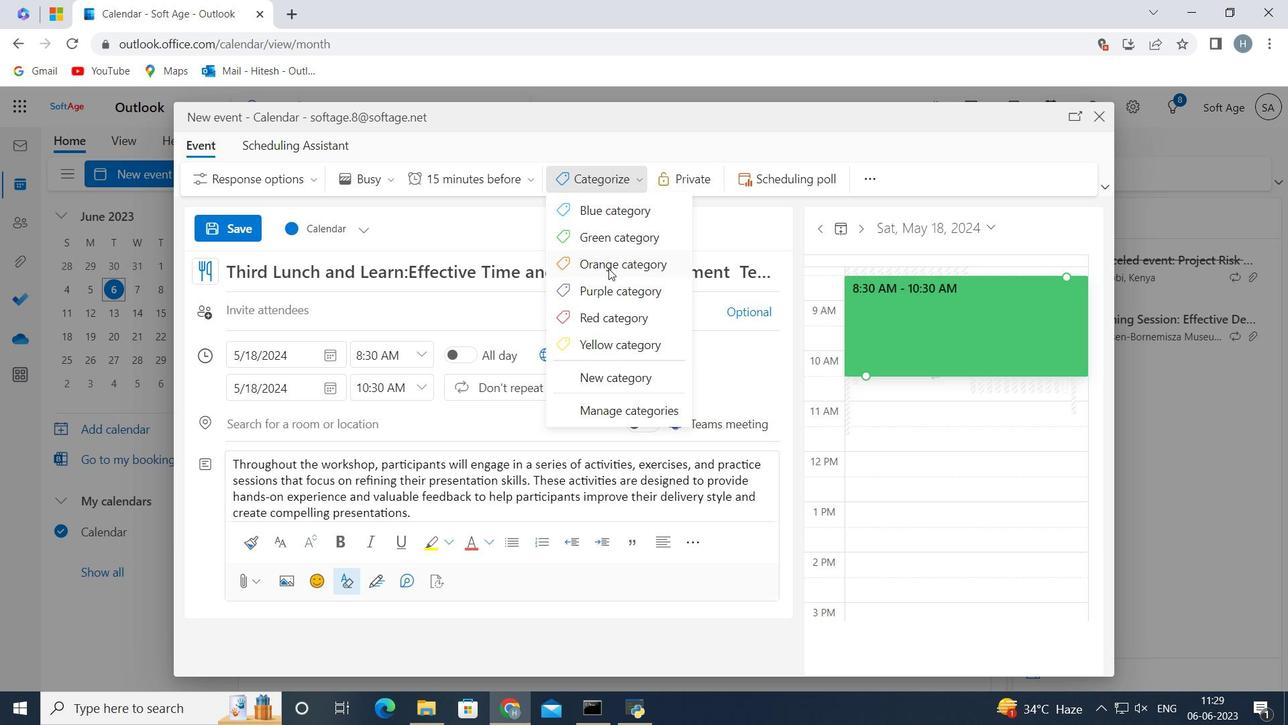 
Action: Mouse moved to (402, 315)
Screenshot: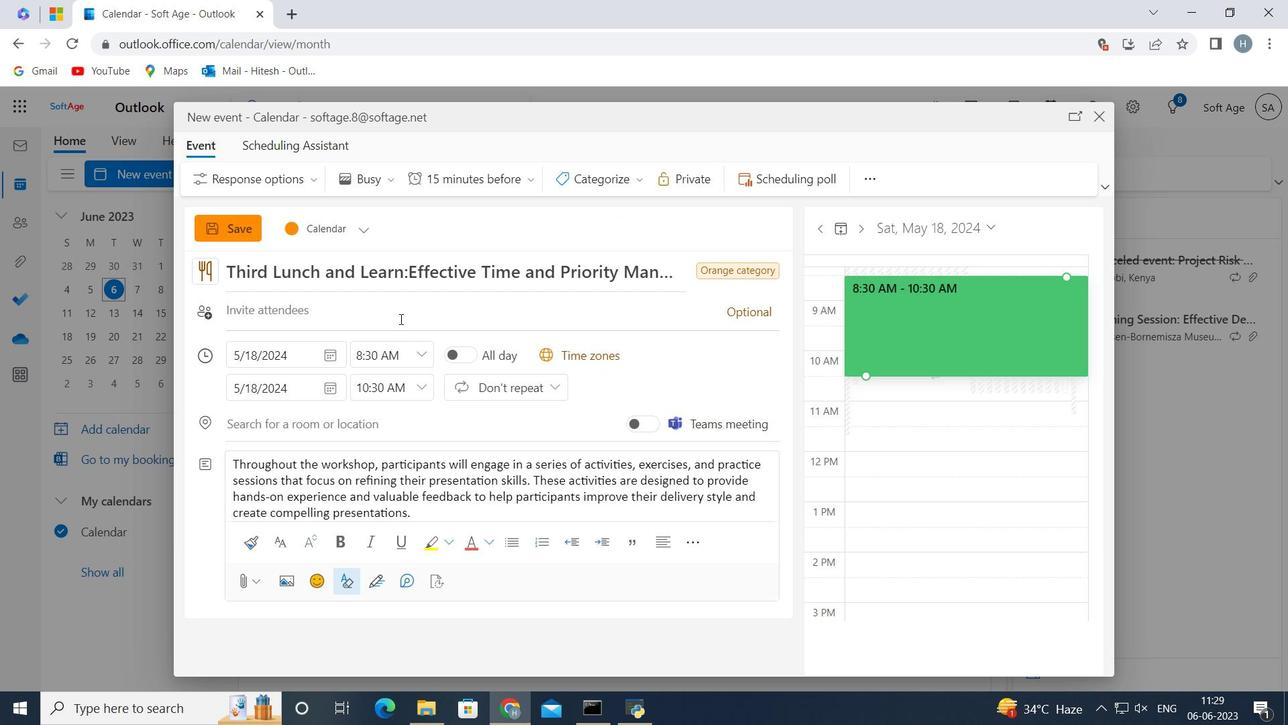 
Action: Mouse pressed left at (402, 315)
Screenshot: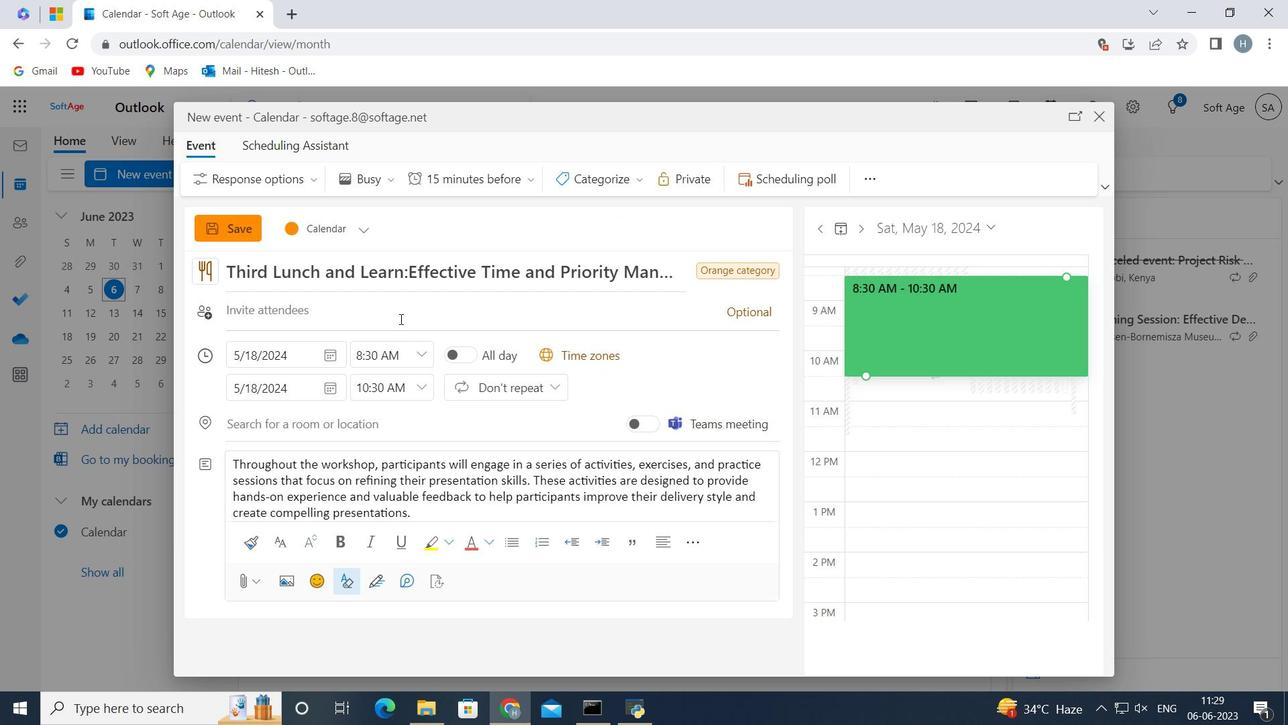 
Action: Key pressed softage.7<Key.shift>@softage.net
Screenshot: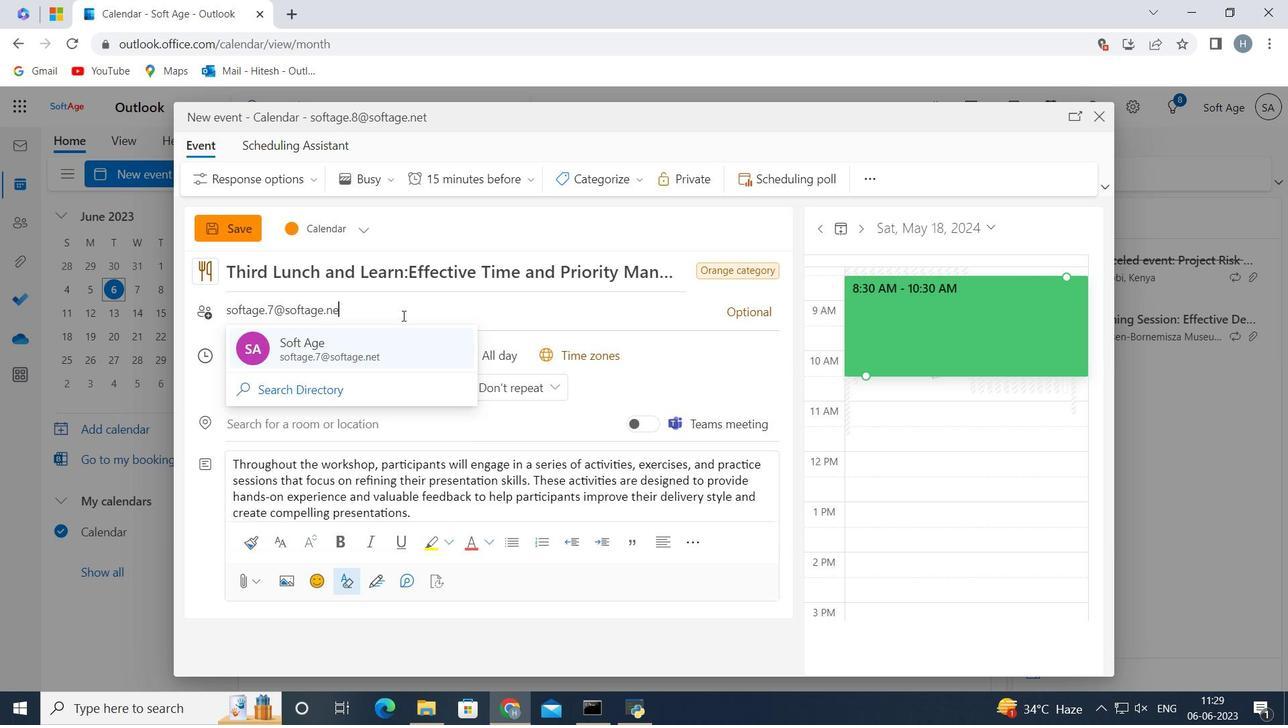 
Action: Mouse moved to (275, 349)
Screenshot: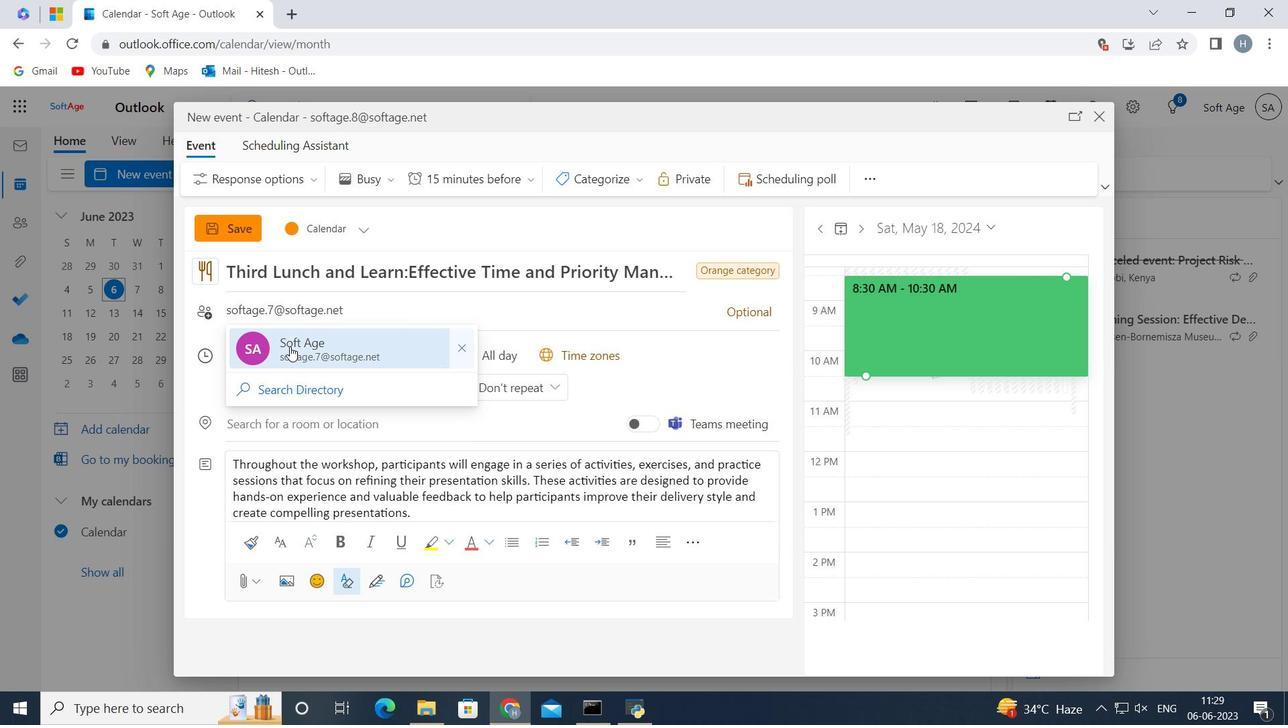 
Action: Mouse pressed left at (275, 349)
Screenshot: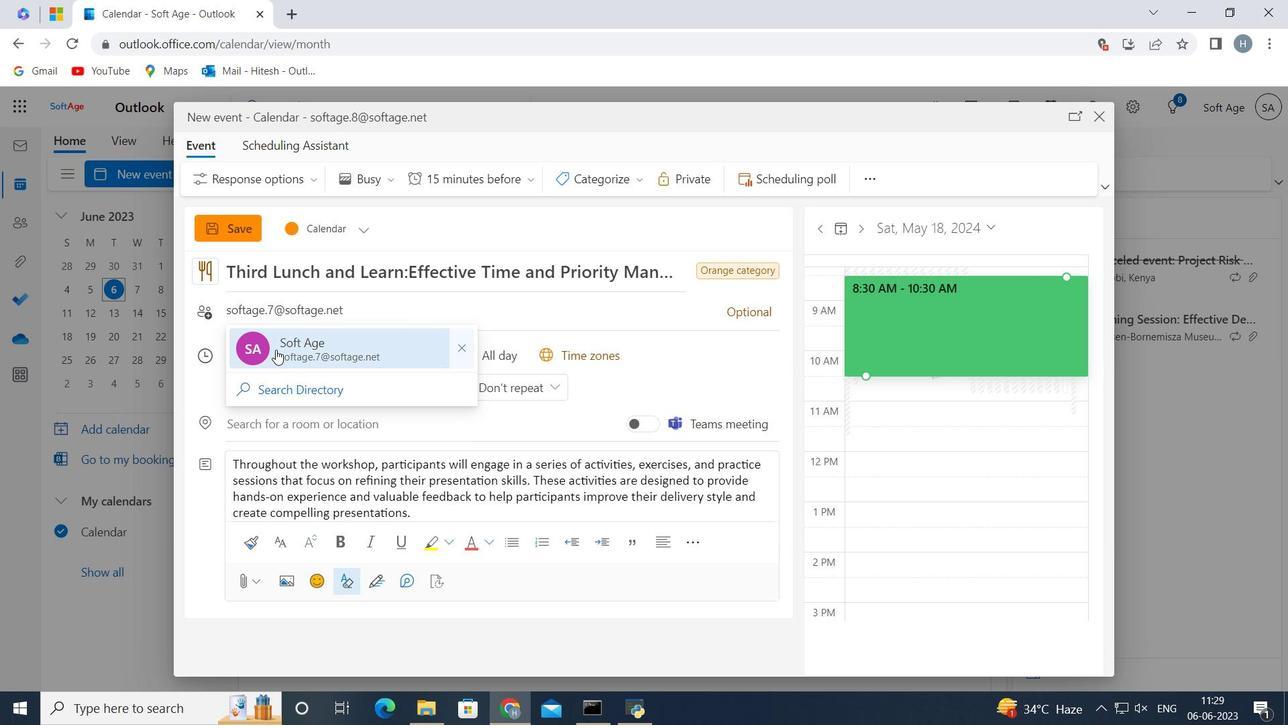 
Action: Key pressed softage.9<Key.shift>@softage.net
Screenshot: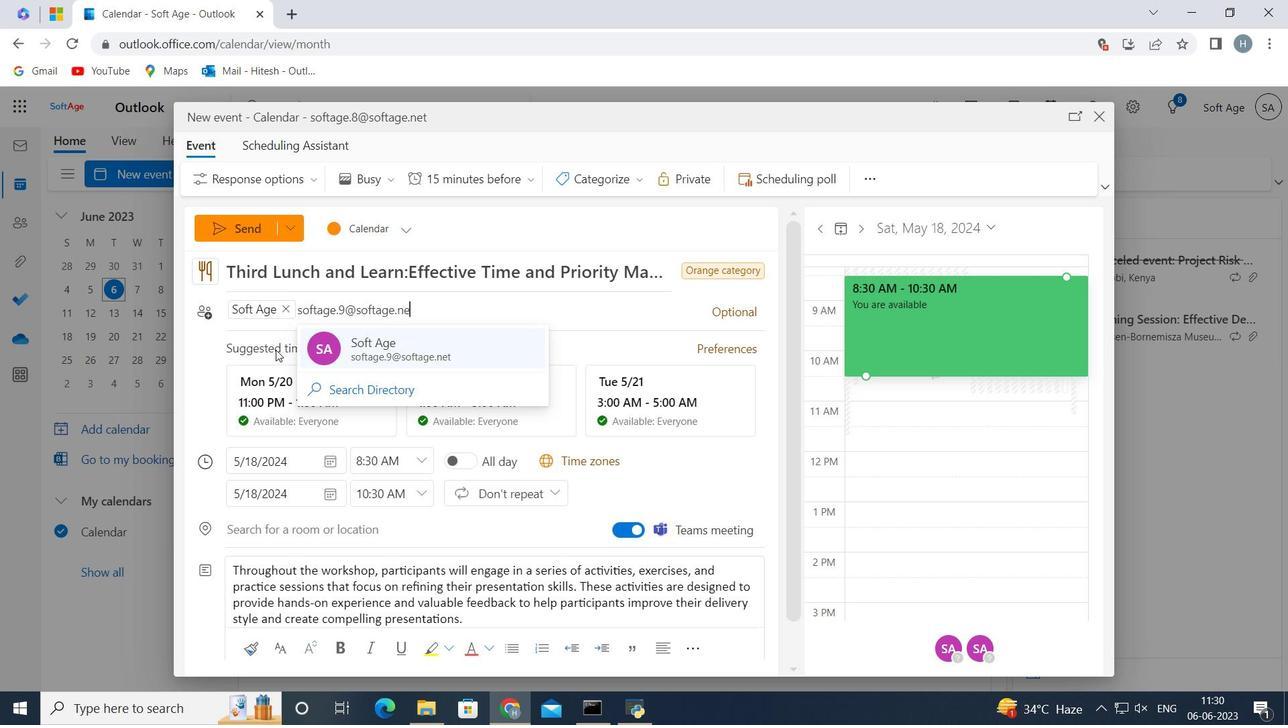 
Action: Mouse moved to (338, 352)
Screenshot: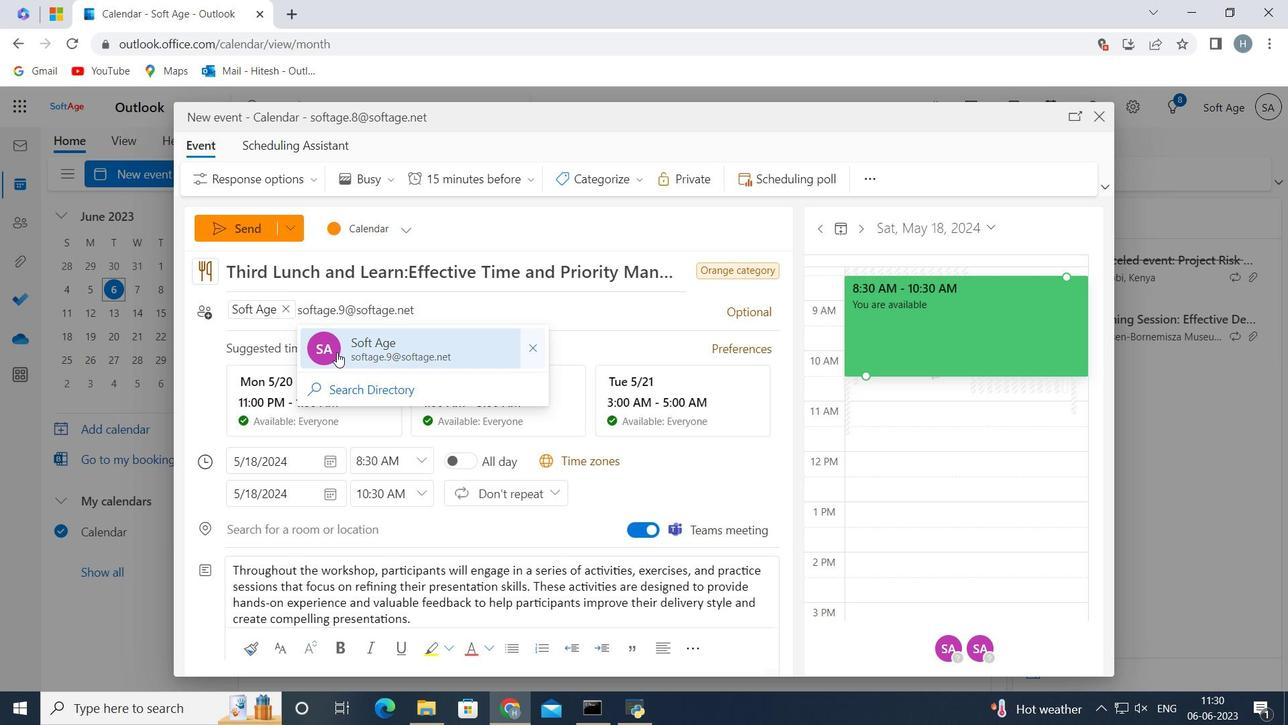 
Action: Mouse pressed left at (338, 352)
Screenshot: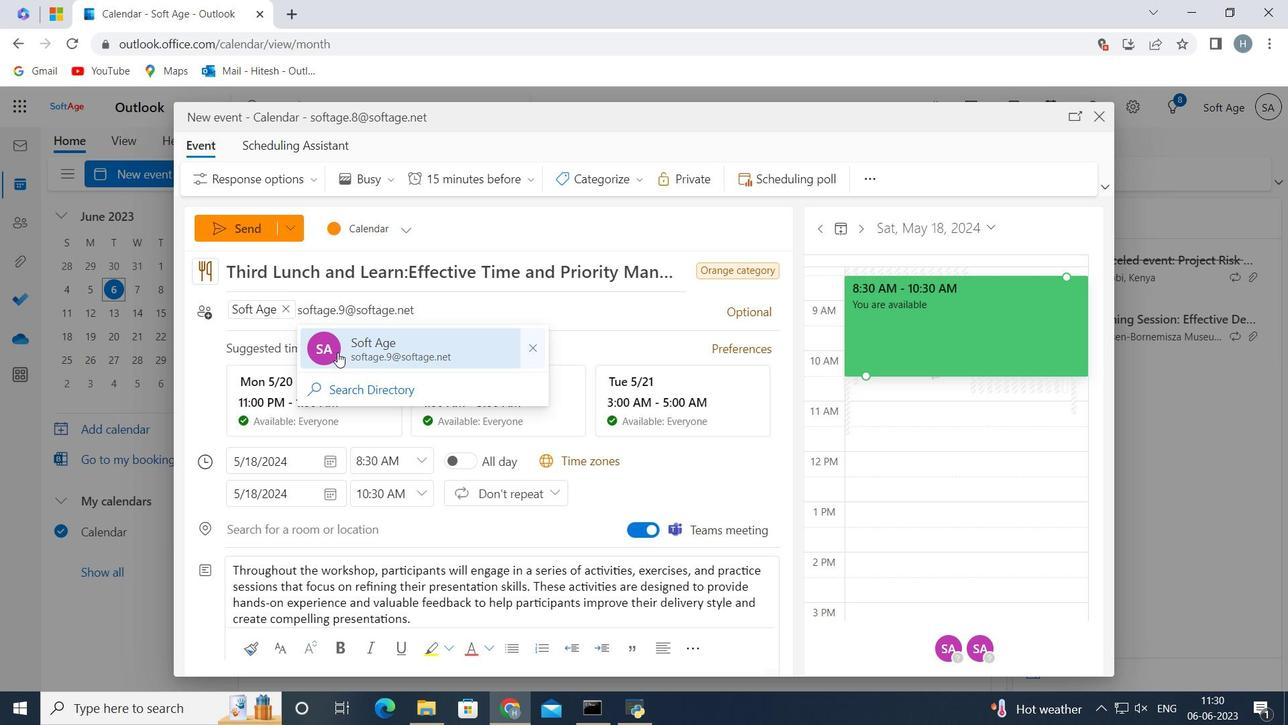 
Action: Mouse moved to (525, 177)
Screenshot: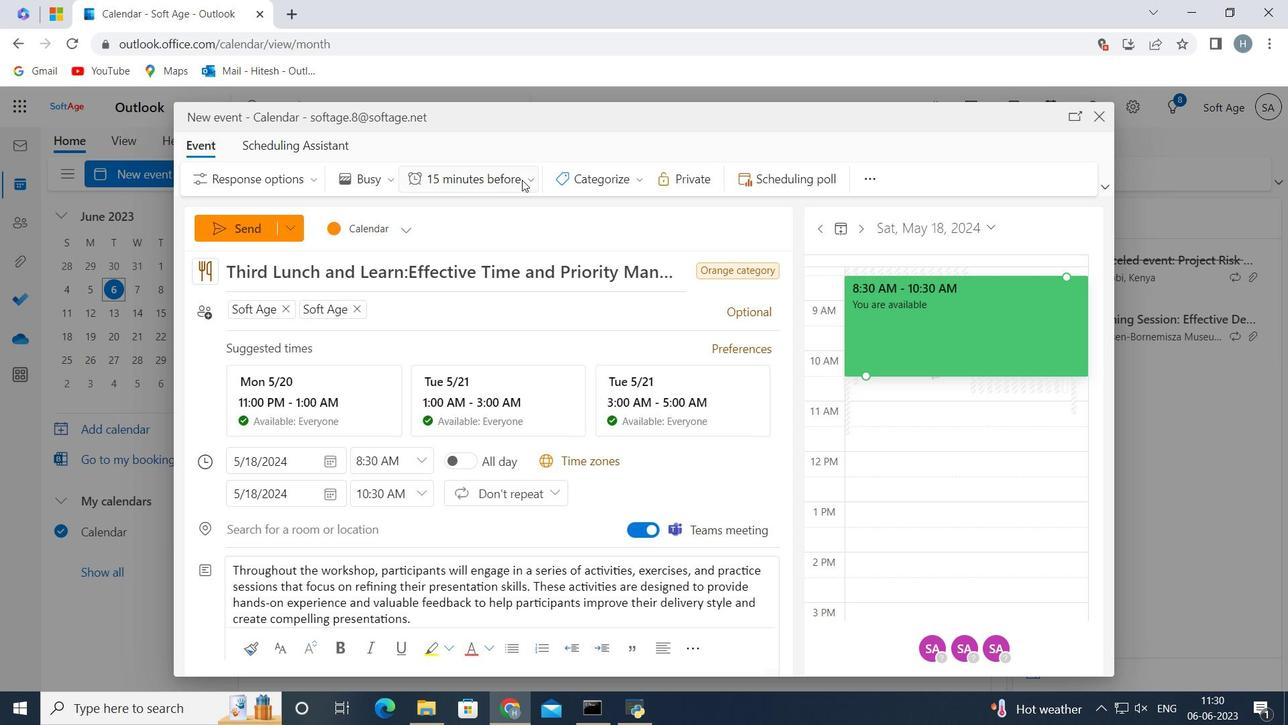 
Action: Mouse pressed left at (525, 177)
Screenshot: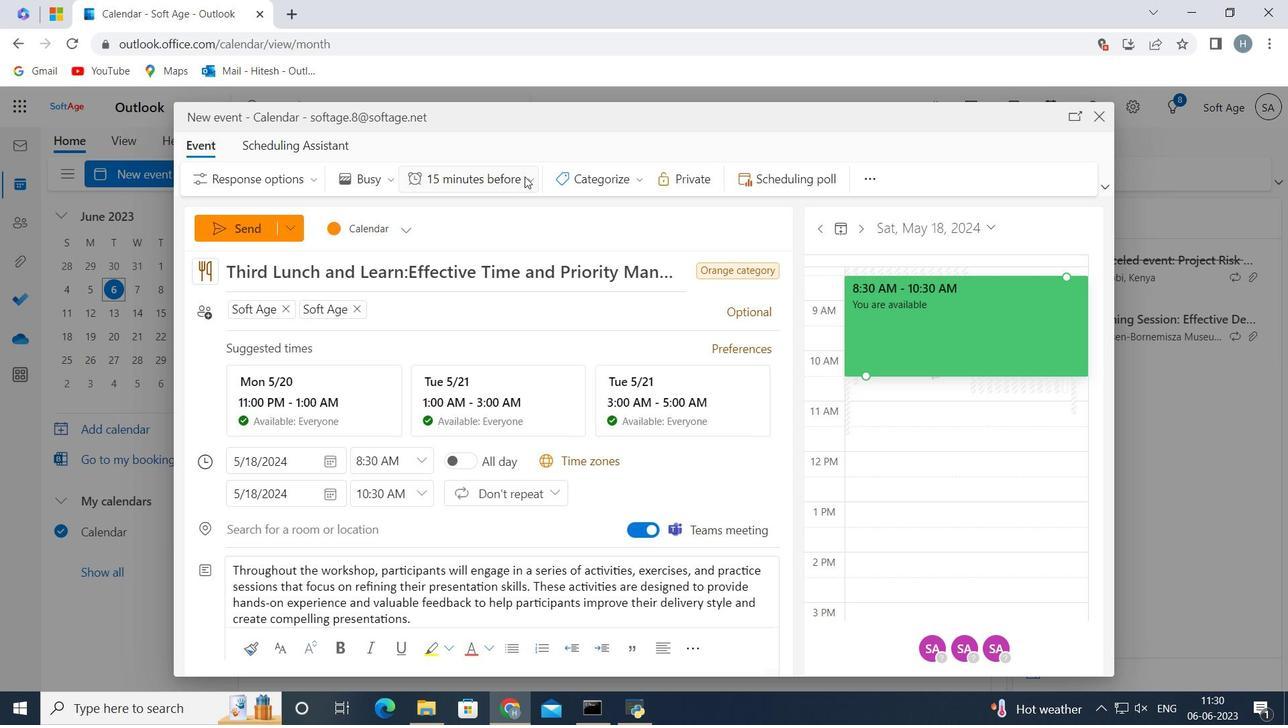
Action: Mouse moved to (481, 428)
Screenshot: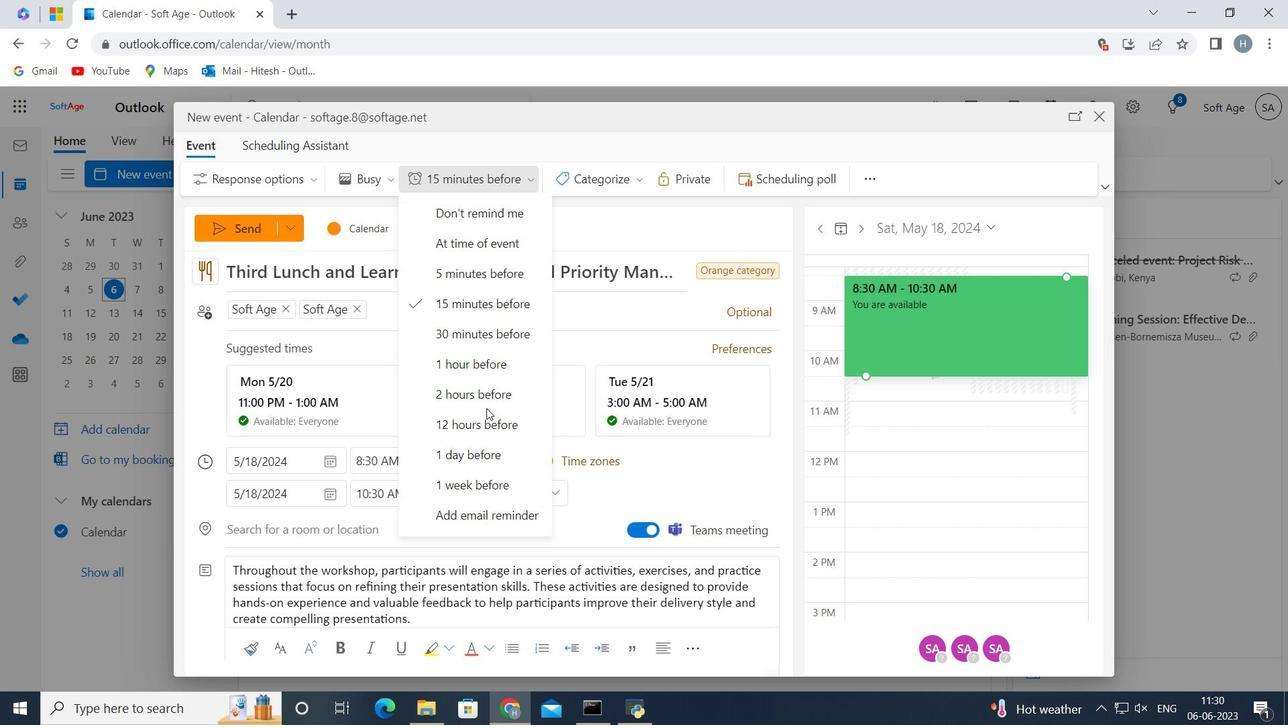 
Action: Mouse pressed left at (481, 428)
Screenshot: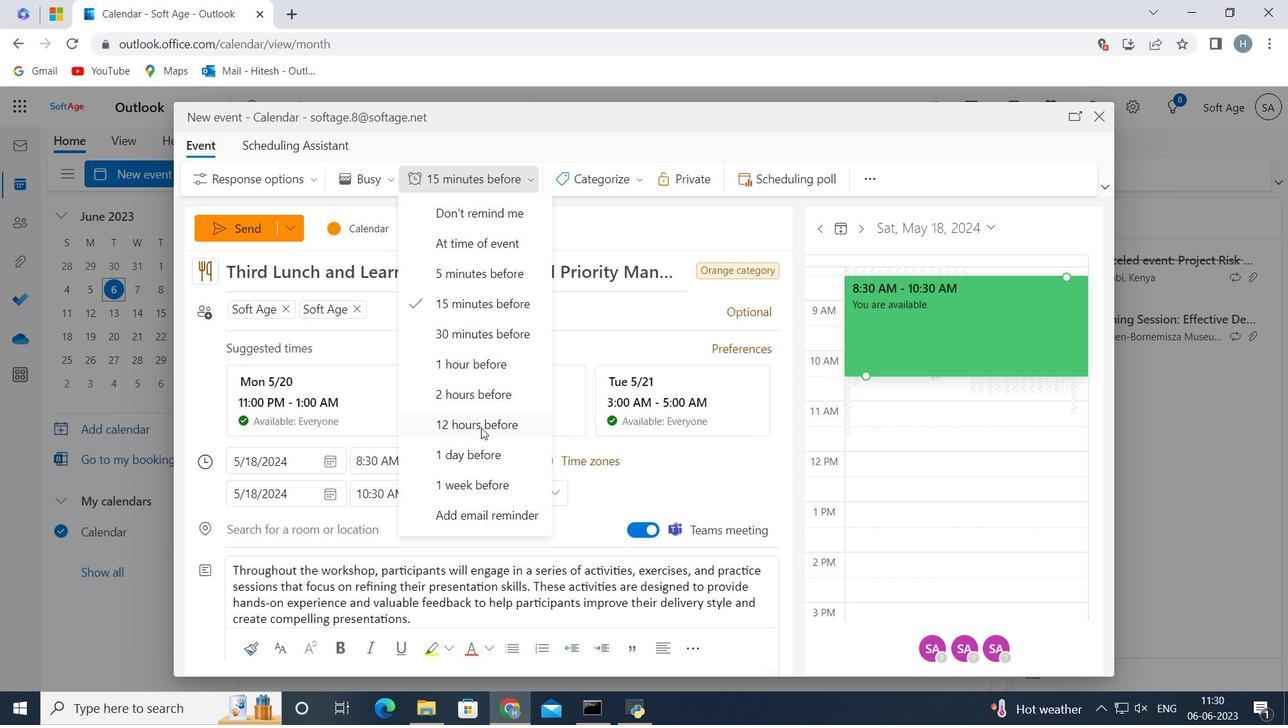 
Action: Mouse moved to (247, 232)
Screenshot: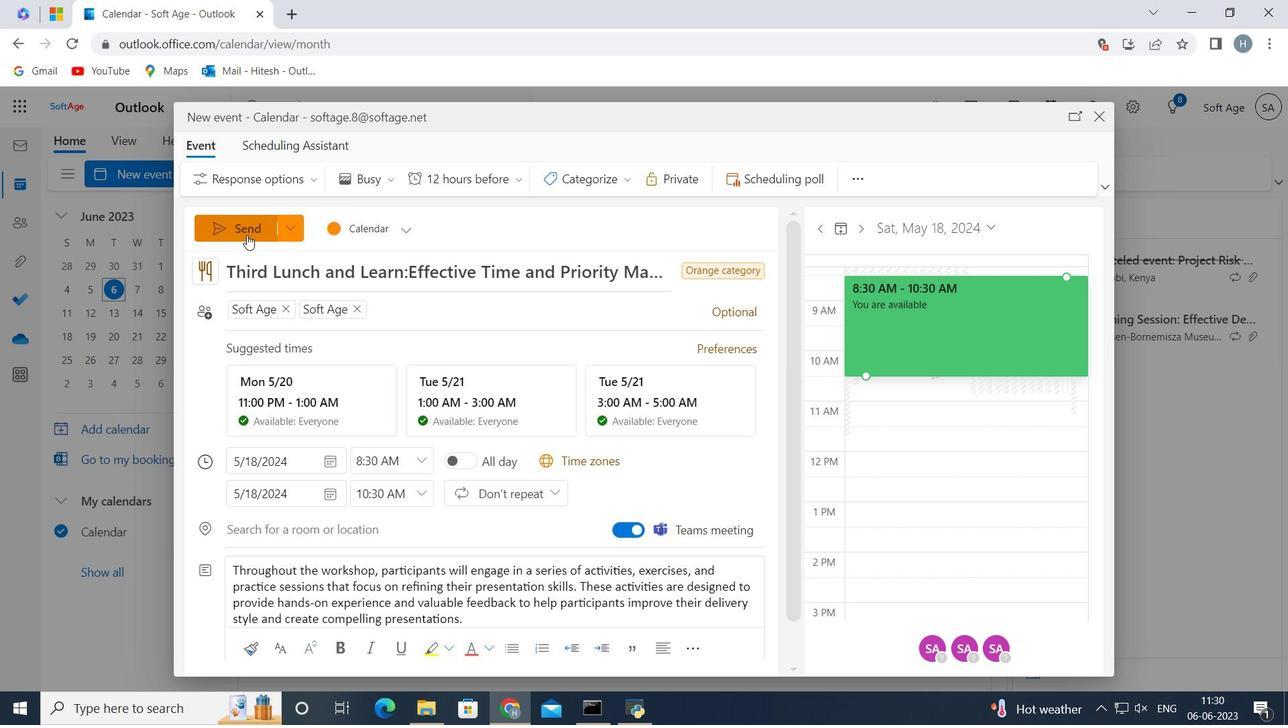 
Action: Mouse pressed left at (247, 232)
Screenshot: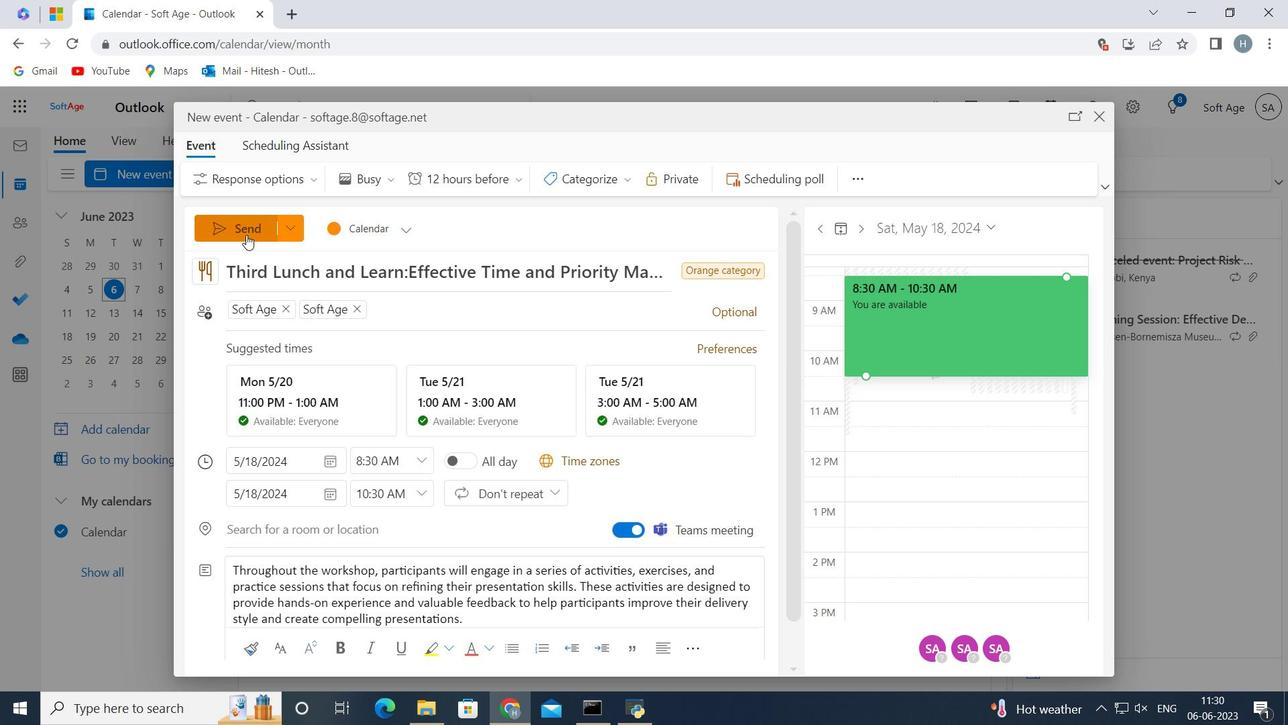 
Action: Mouse moved to (553, 232)
Screenshot: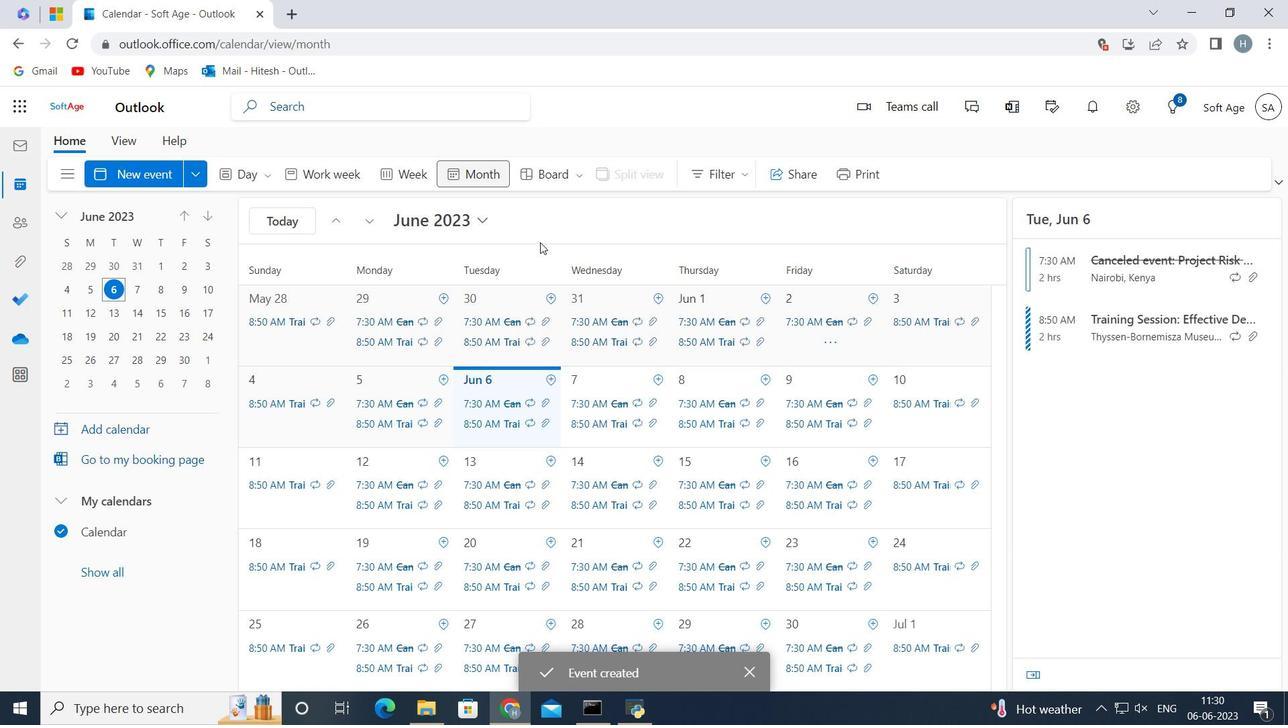 
